 Task: Create report for admin to gain insights into student performance and attendance.
Action: Mouse moved to (414, 73)
Screenshot: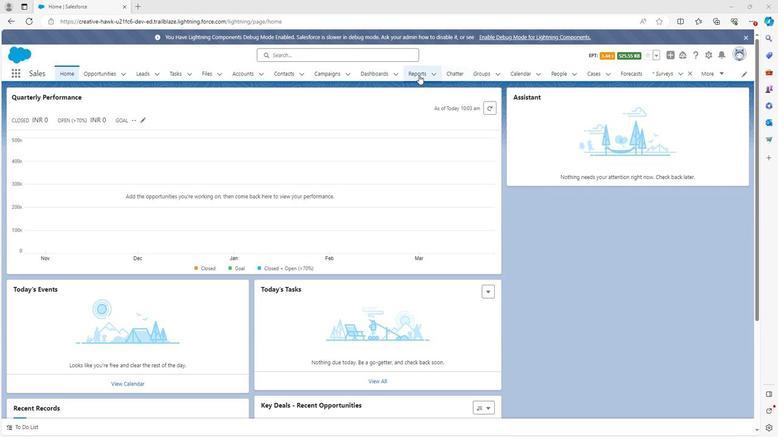 
Action: Mouse pressed left at (414, 73)
Screenshot: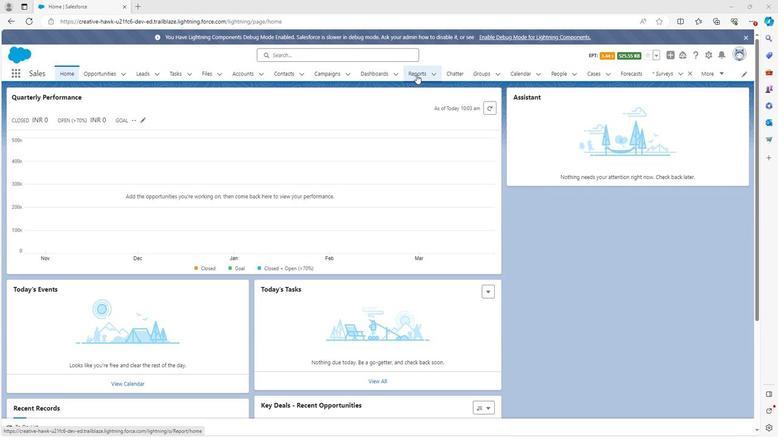 
Action: Mouse moved to (664, 100)
Screenshot: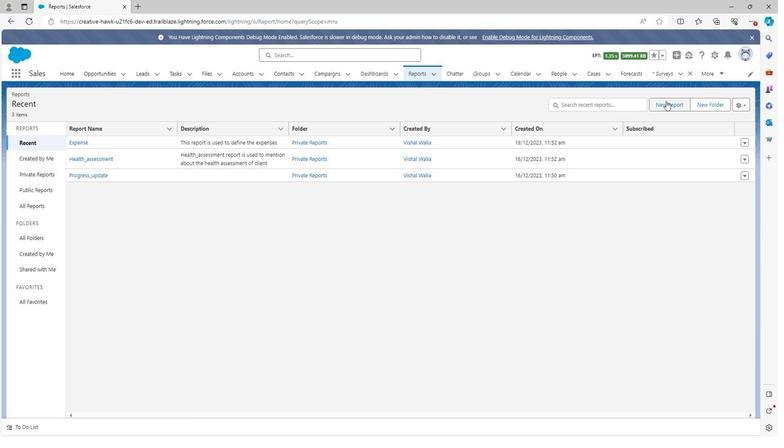 
Action: Mouse pressed left at (664, 100)
Screenshot: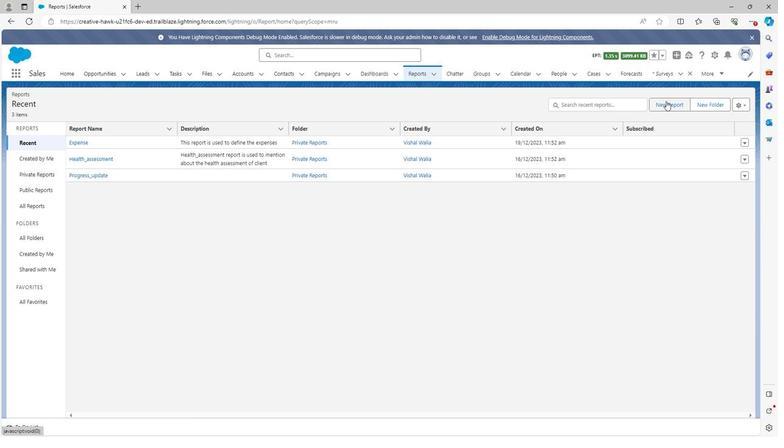 
Action: Mouse moved to (414, 73)
Screenshot: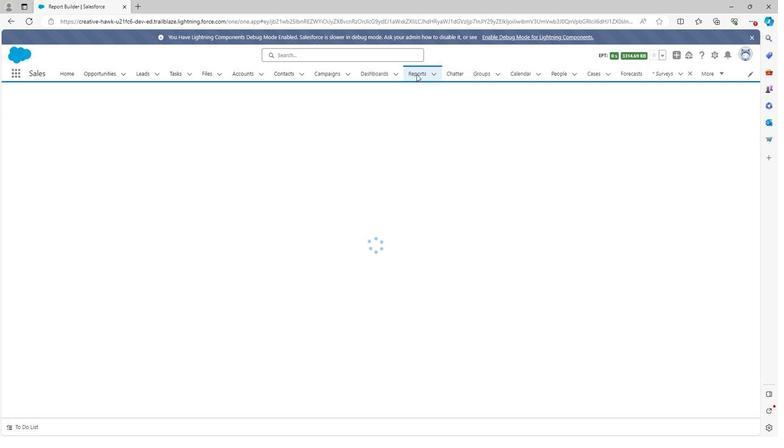 
Action: Mouse pressed left at (414, 73)
Screenshot: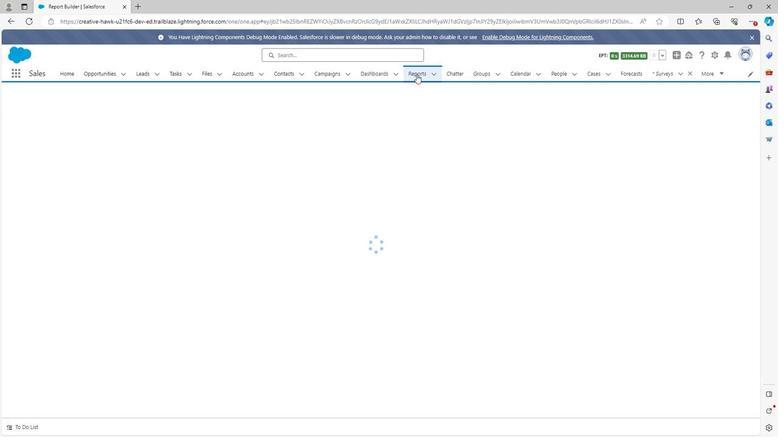 
Action: Mouse moved to (700, 102)
Screenshot: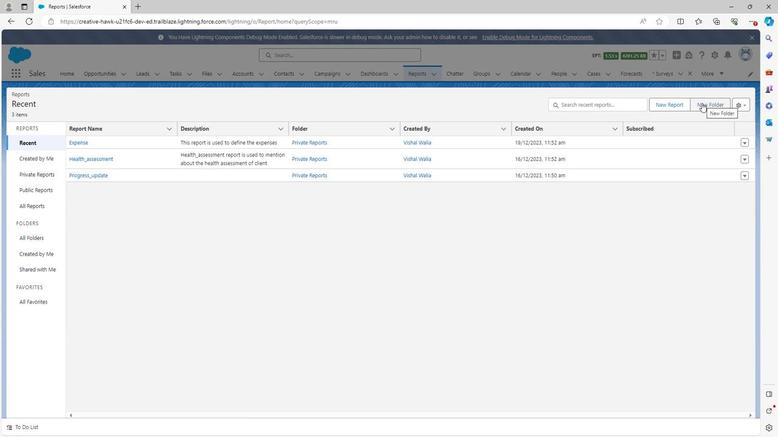 
Action: Mouse pressed left at (700, 102)
Screenshot: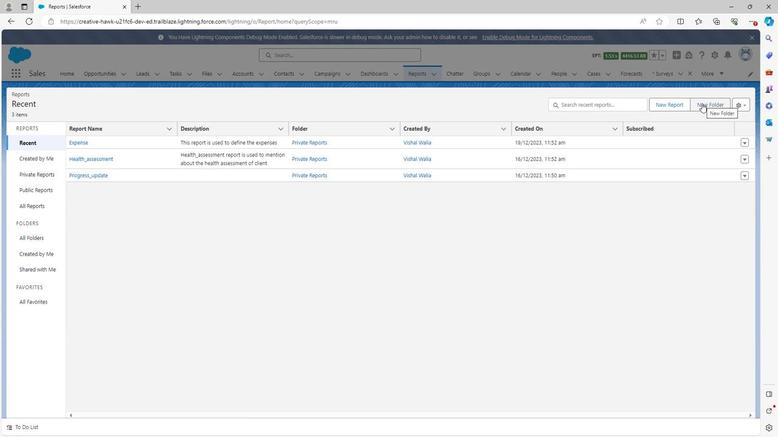 
Action: Mouse moved to (395, 211)
Screenshot: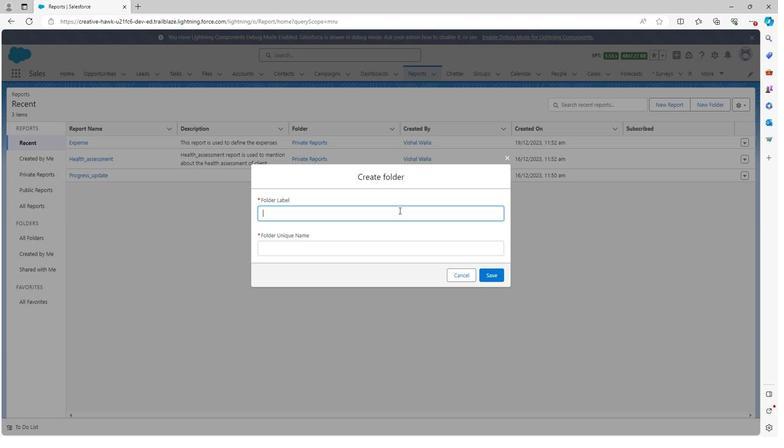 
Action: Key pressed <Key.shift>Student<Key.space>performance
Screenshot: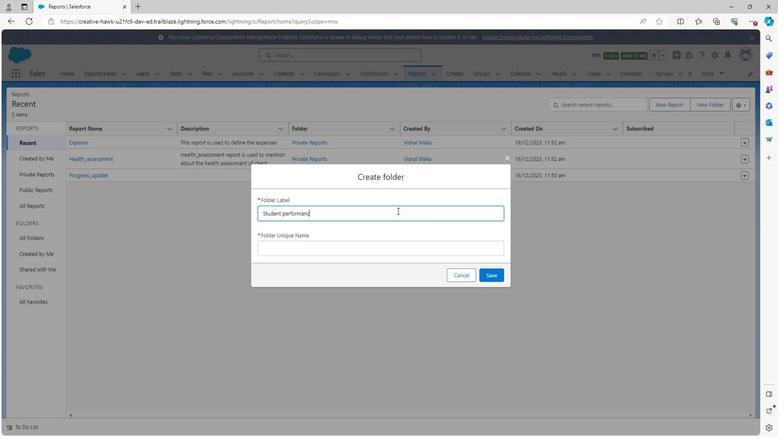 
Action: Mouse moved to (377, 229)
Screenshot: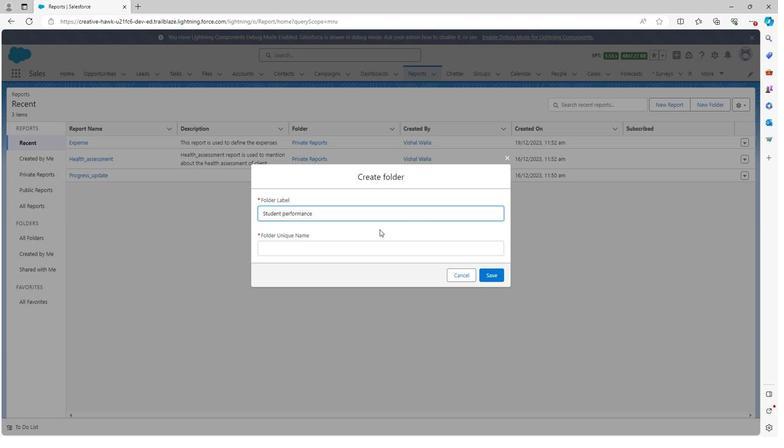 
Action: Mouse pressed left at (377, 229)
Screenshot: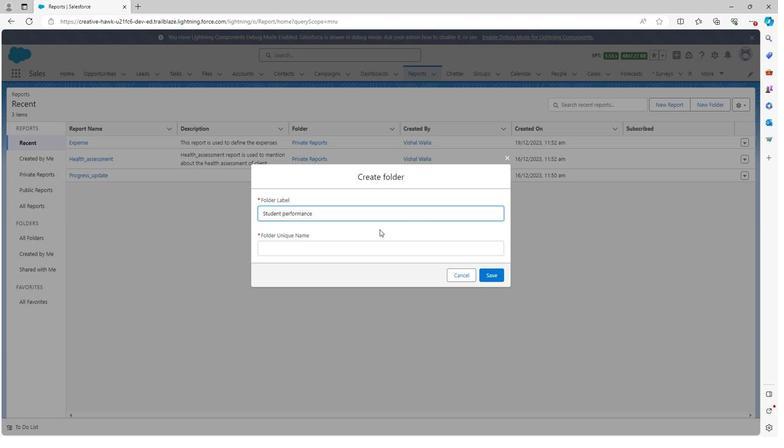 
Action: Mouse moved to (316, 243)
Screenshot: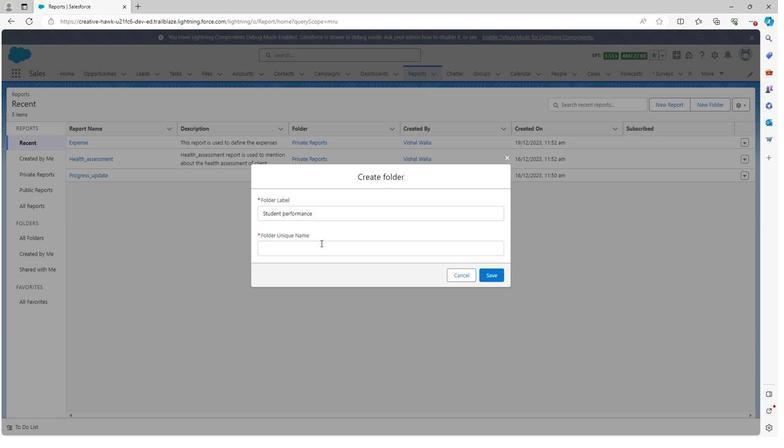
Action: Mouse pressed left at (316, 243)
Screenshot: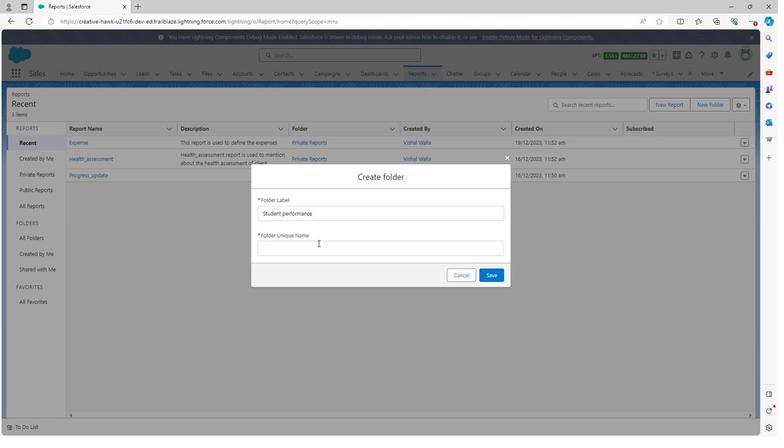 
Action: Mouse moved to (495, 274)
Screenshot: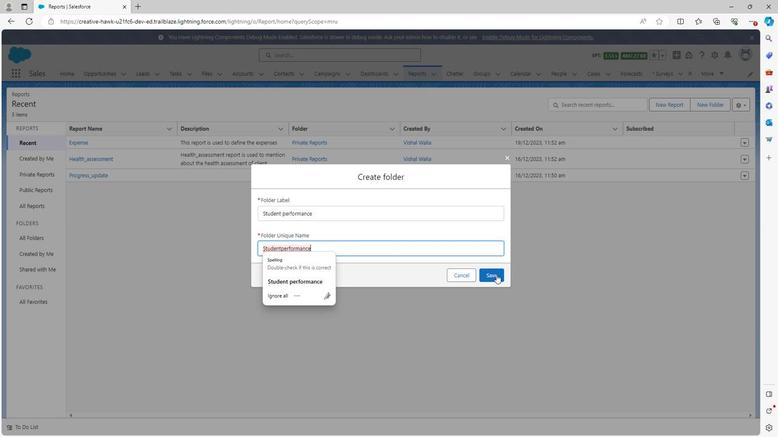 
Action: Mouse pressed left at (495, 274)
Screenshot: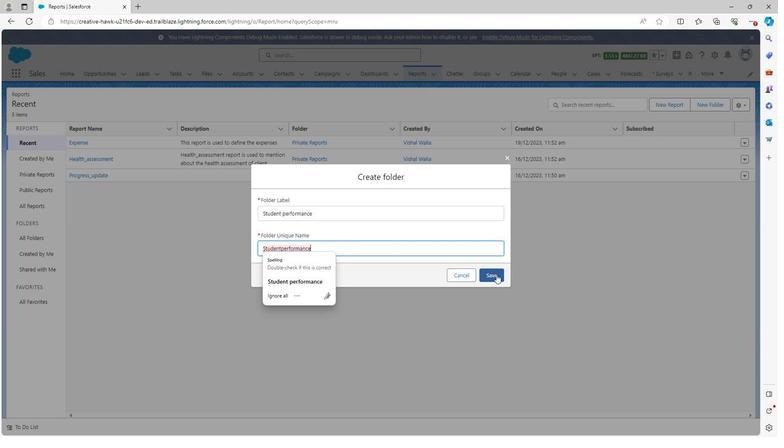 
Action: Mouse moved to (32, 173)
Screenshot: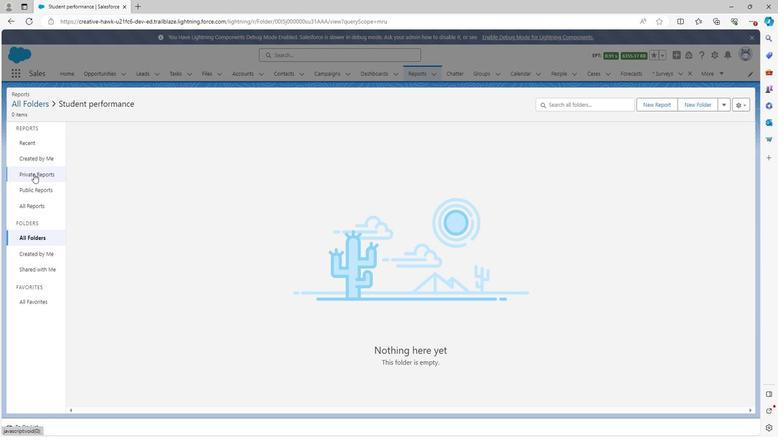 
Action: Mouse pressed left at (32, 173)
Screenshot: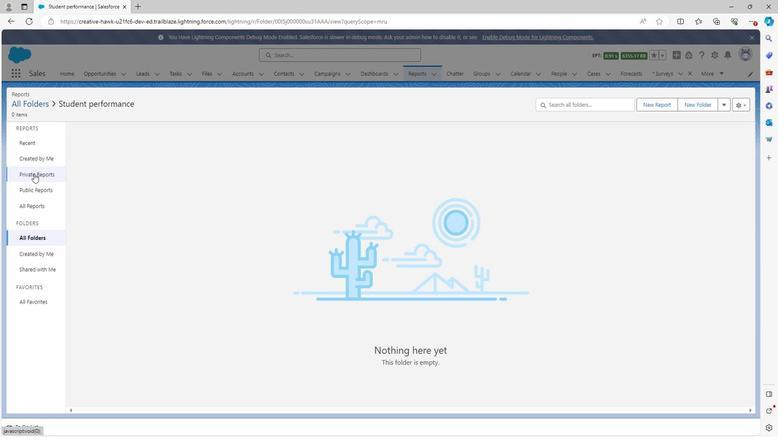 
Action: Mouse moved to (667, 103)
Screenshot: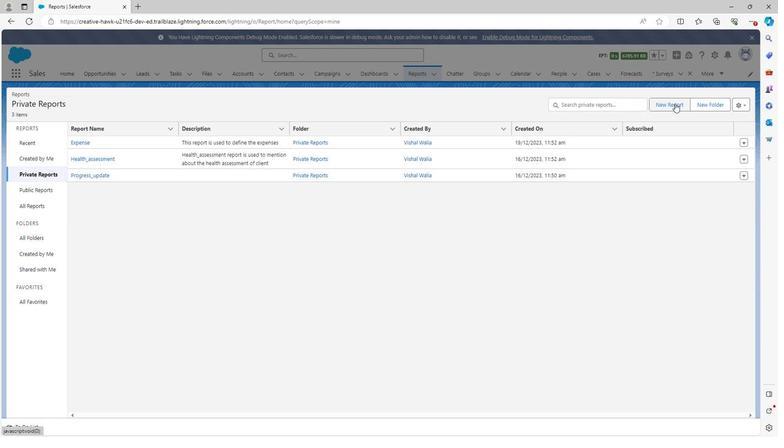 
Action: Mouse pressed left at (667, 103)
Screenshot: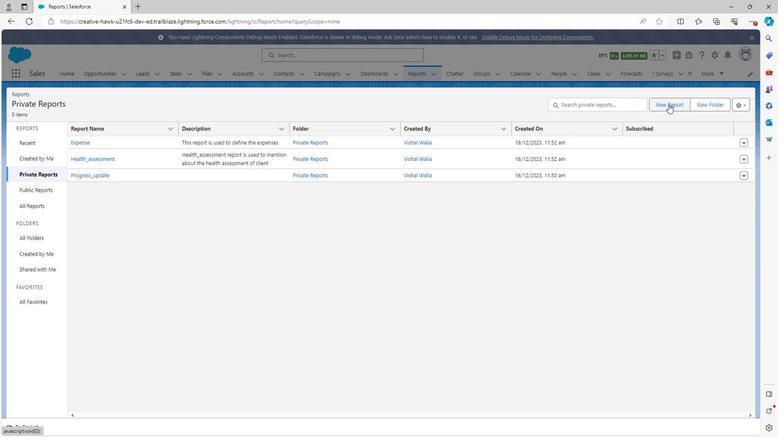 
Action: Mouse moved to (265, 155)
Screenshot: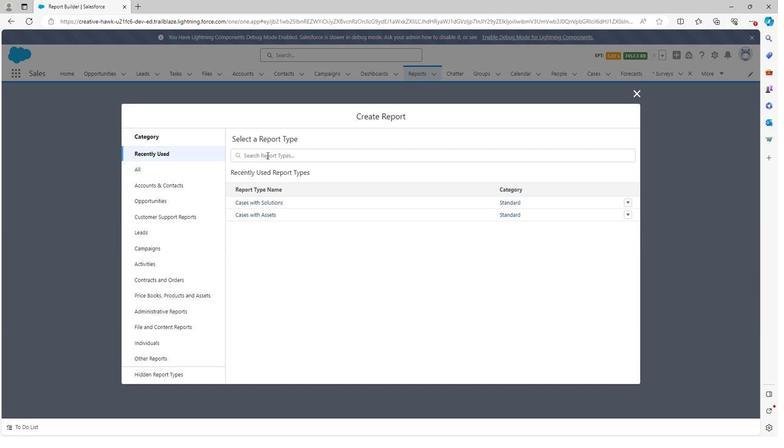 
Action: Mouse pressed left at (265, 155)
Screenshot: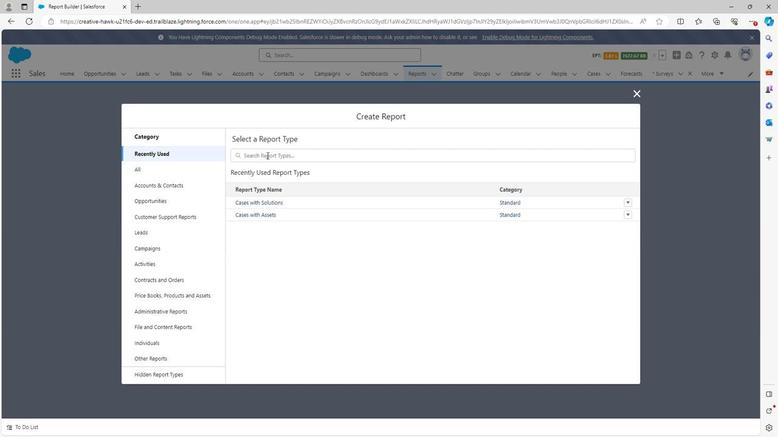 
Action: Mouse moved to (250, 153)
Screenshot: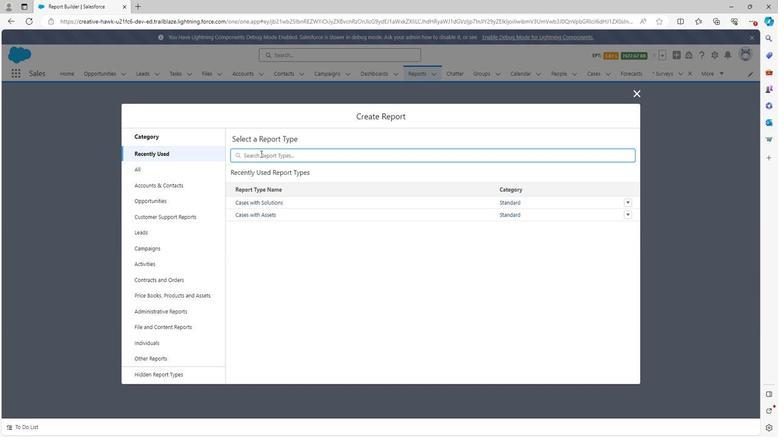 
Action: Mouse pressed left at (250, 153)
Screenshot: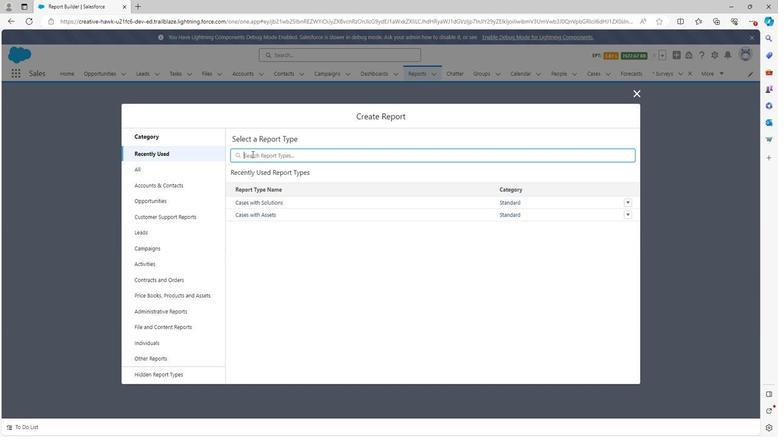 
Action: Mouse moved to (257, 203)
Screenshot: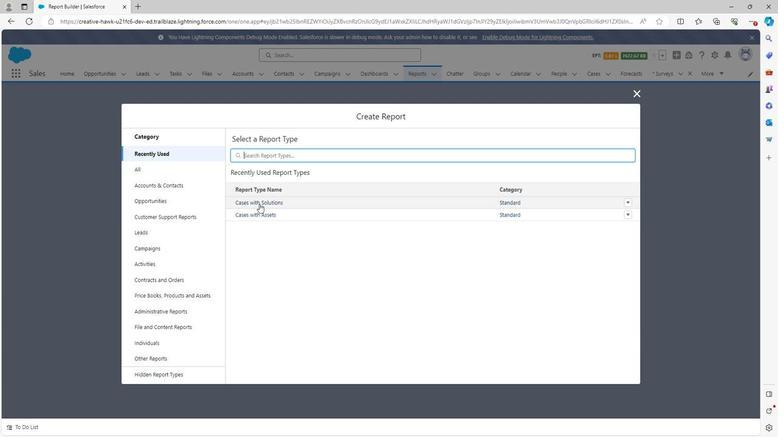 
Action: Mouse pressed left at (257, 203)
Screenshot: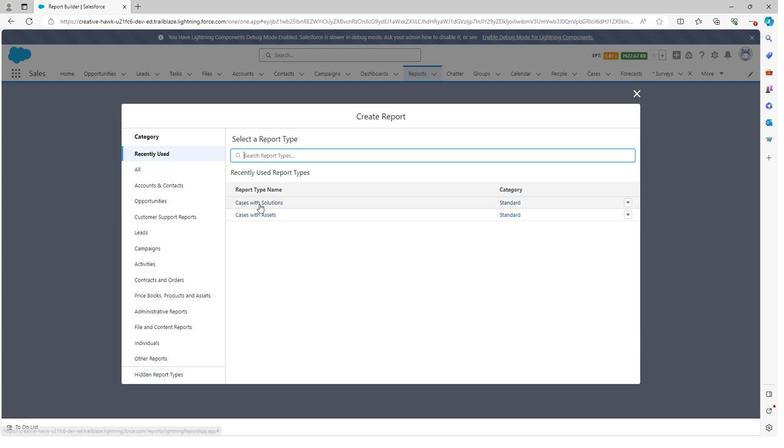 
Action: Mouse moved to (551, 343)
Screenshot: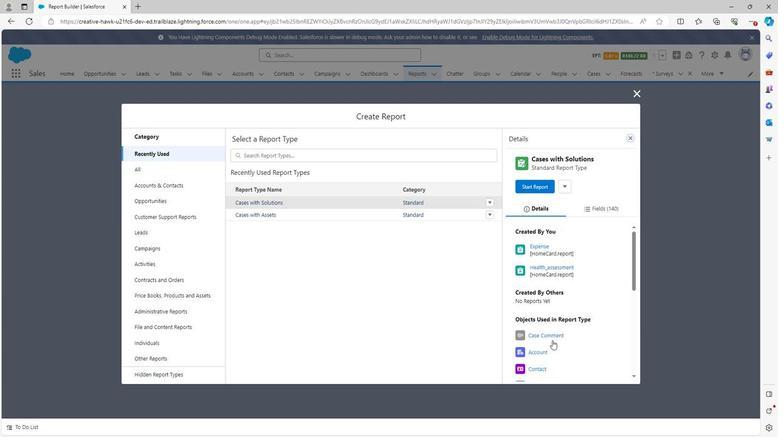 
Action: Mouse scrolled (551, 343) with delta (0, 0)
Screenshot: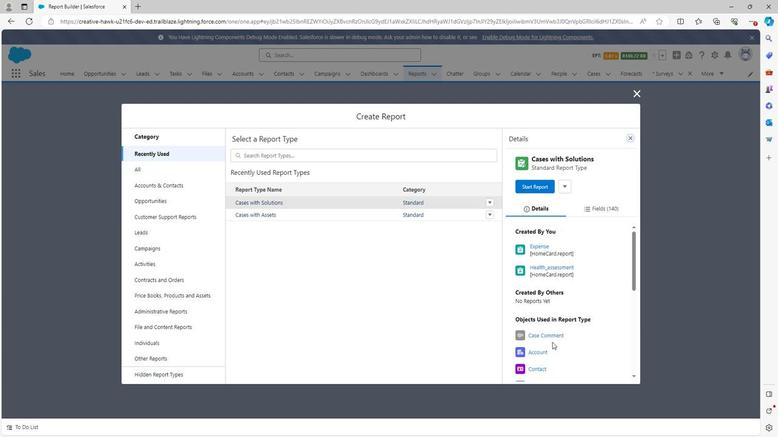 
Action: Mouse scrolled (551, 343) with delta (0, 0)
Screenshot: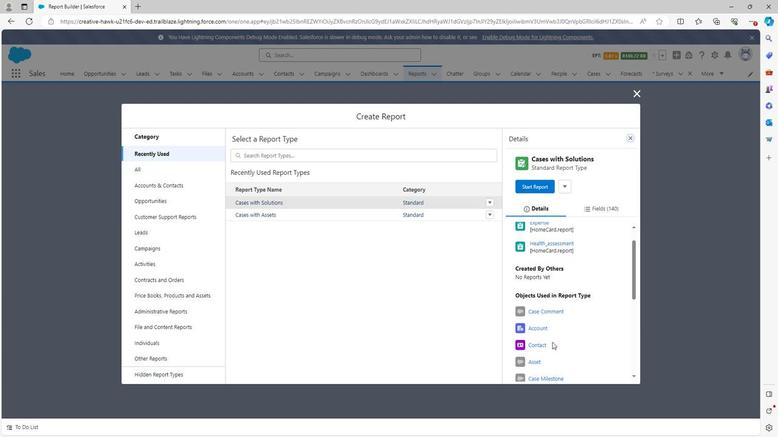 
Action: Mouse scrolled (551, 343) with delta (0, 0)
Screenshot: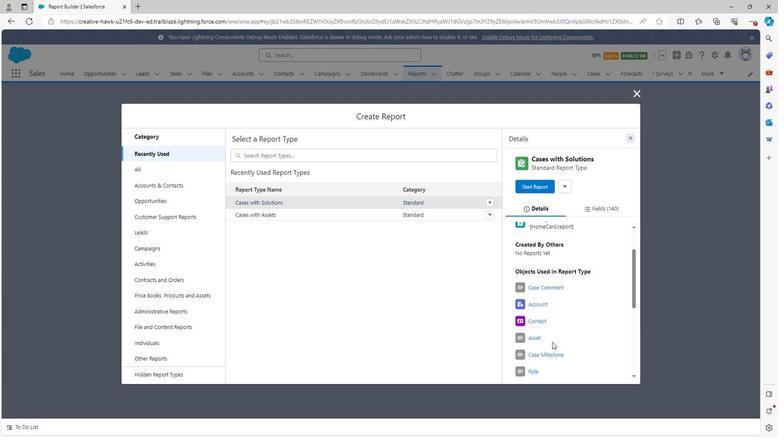 
Action: Mouse scrolled (551, 343) with delta (0, 0)
Screenshot: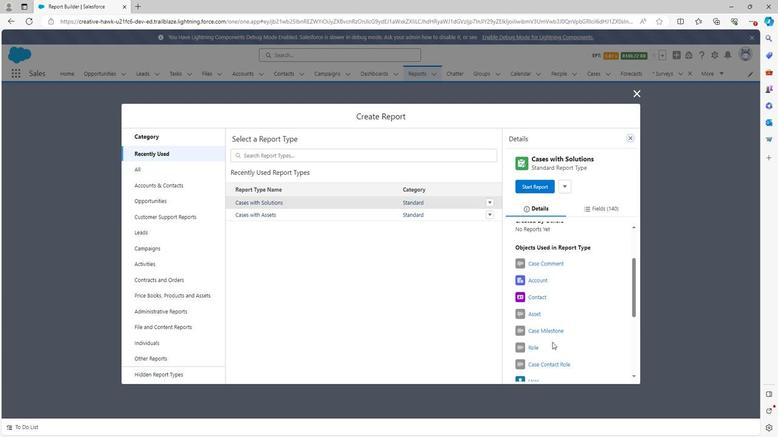 
Action: Mouse scrolled (551, 343) with delta (0, 0)
Screenshot: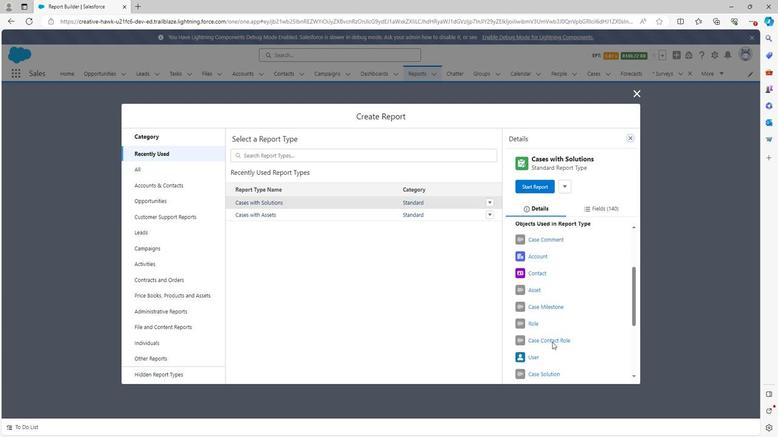 
Action: Mouse scrolled (551, 343) with delta (0, 0)
Screenshot: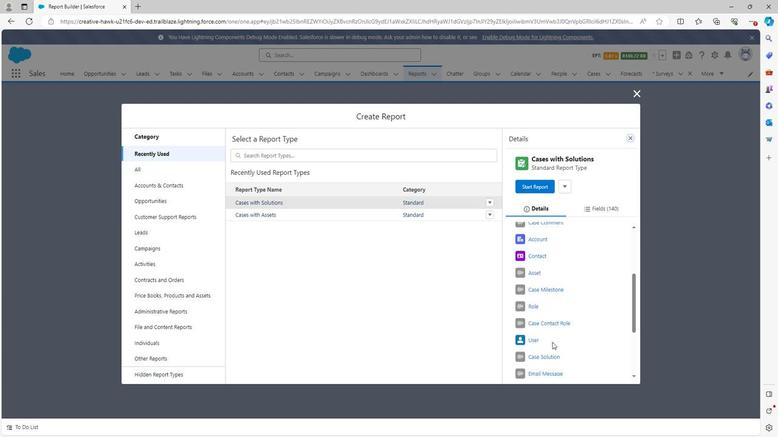 
Action: Mouse scrolled (551, 343) with delta (0, 0)
Screenshot: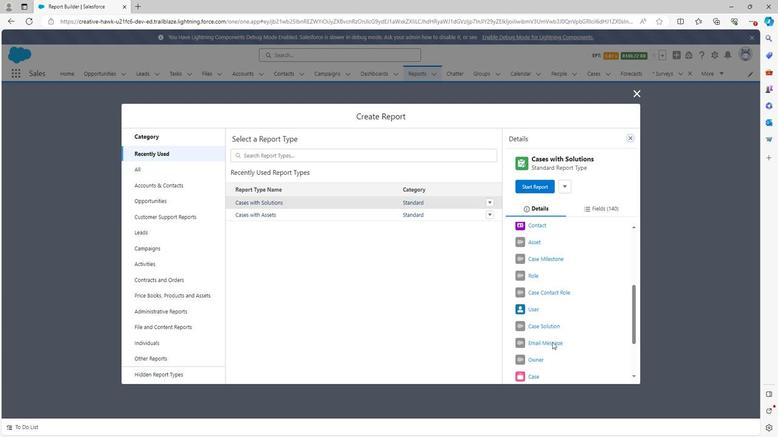 
Action: Mouse scrolled (551, 343) with delta (0, 0)
Screenshot: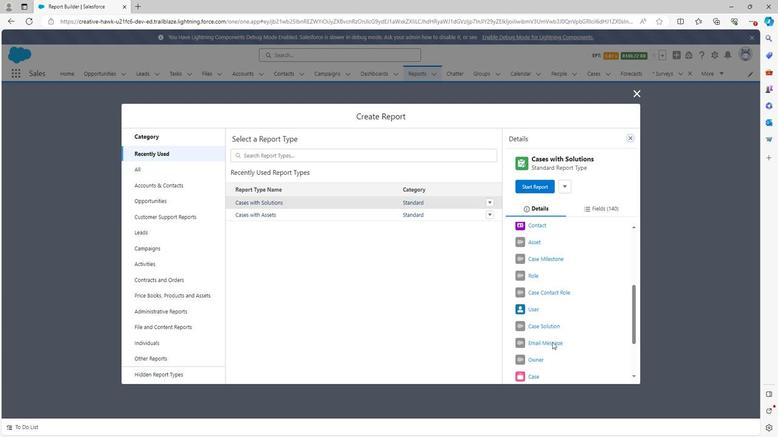 
Action: Mouse scrolled (551, 343) with delta (0, 0)
Screenshot: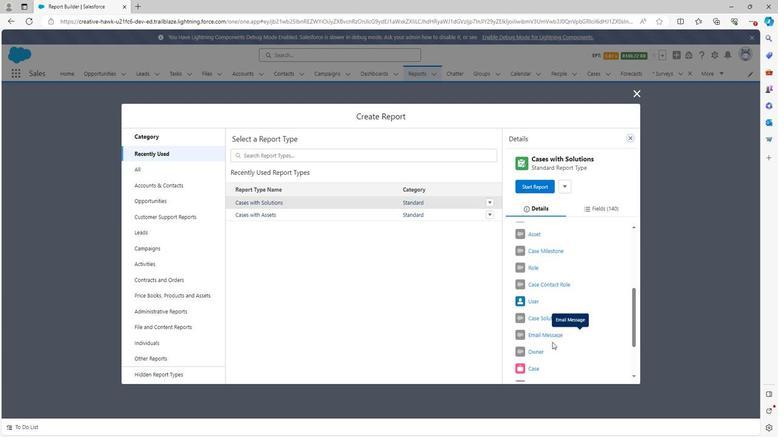 
Action: Mouse scrolled (551, 343) with delta (0, 0)
Screenshot: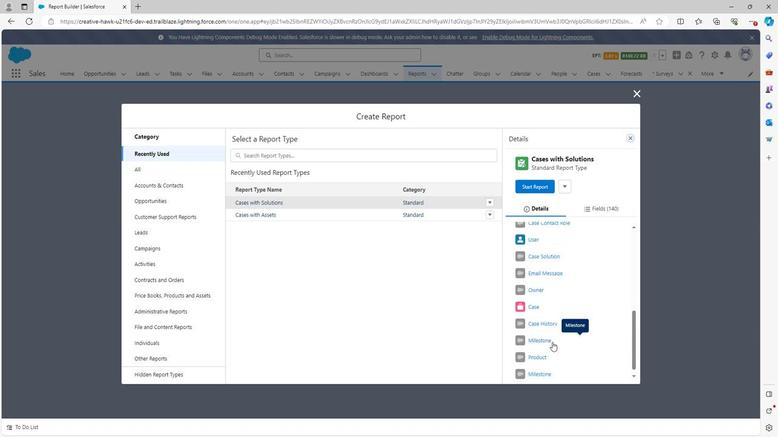 
Action: Mouse scrolled (551, 343) with delta (0, 0)
Screenshot: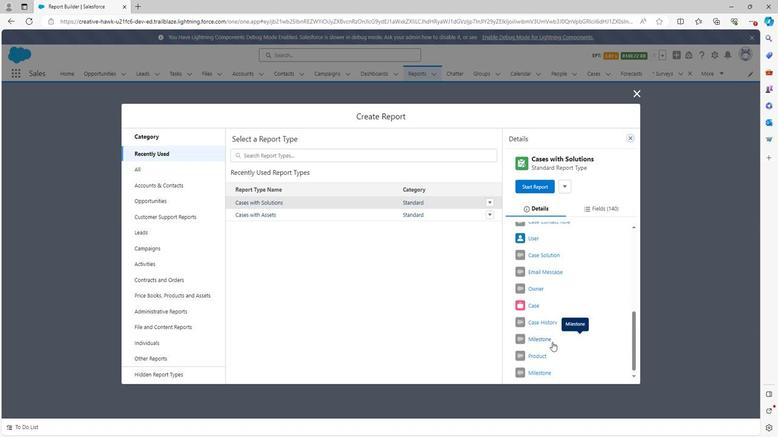 
Action: Mouse scrolled (551, 343) with delta (0, 0)
Screenshot: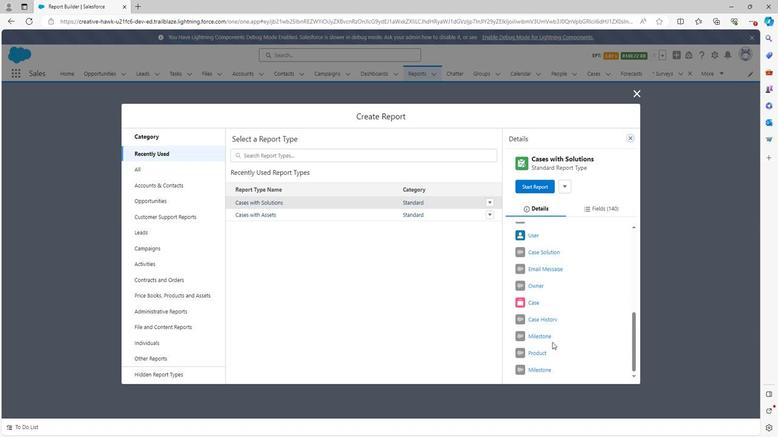 
Action: Mouse scrolled (551, 343) with delta (0, 0)
Screenshot: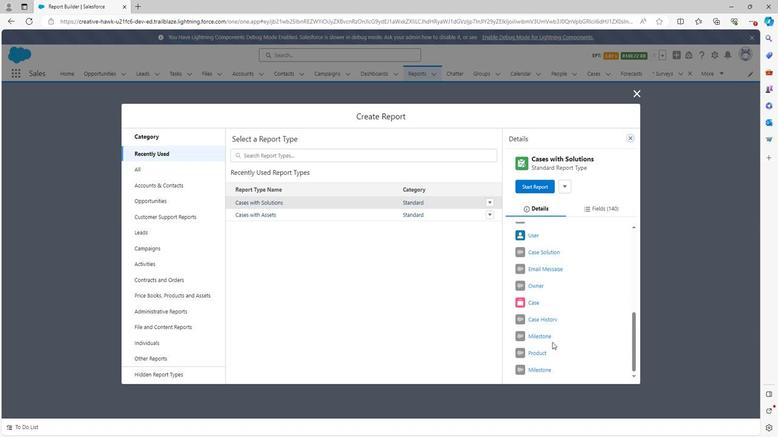 
Action: Mouse scrolled (551, 343) with delta (0, 0)
Screenshot: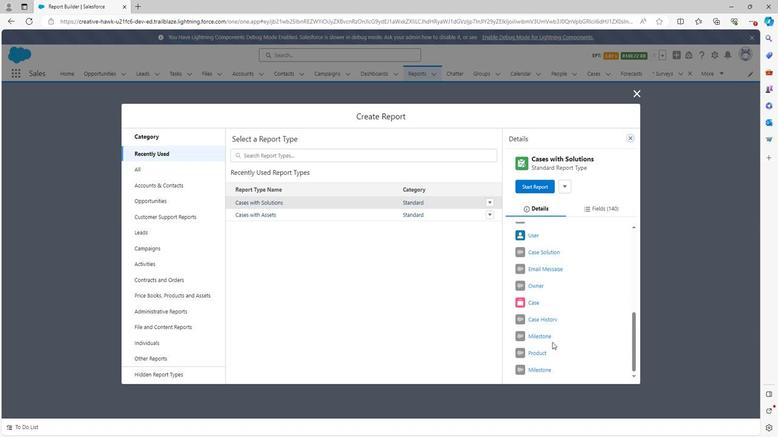 
Action: Mouse scrolled (551, 343) with delta (0, 0)
Screenshot: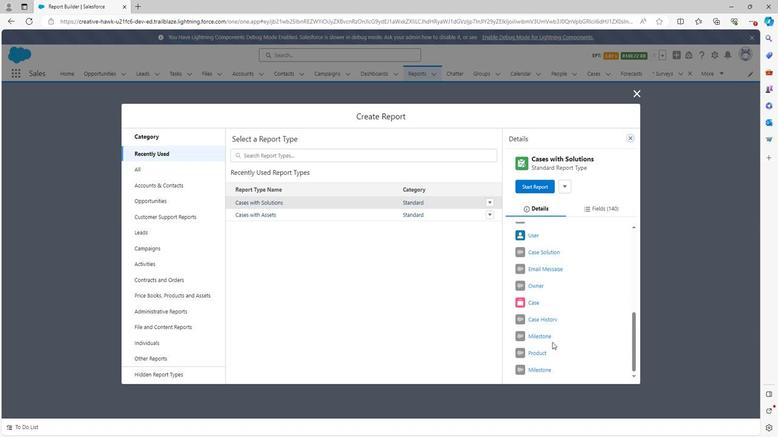 
Action: Mouse scrolled (551, 343) with delta (0, 0)
Screenshot: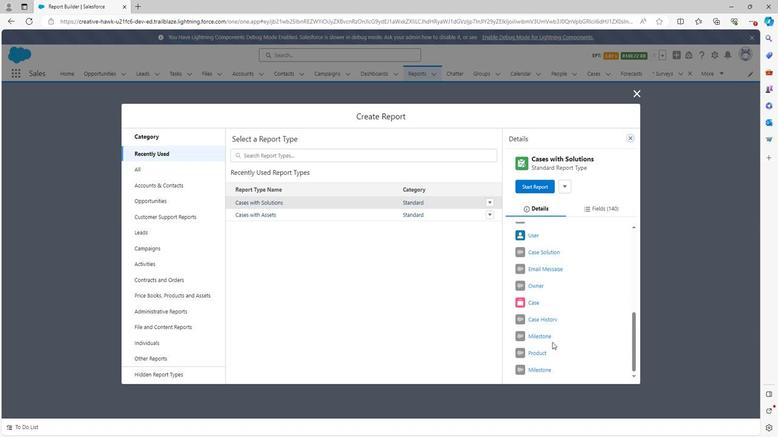 
Action: Mouse scrolled (551, 343) with delta (0, 0)
Screenshot: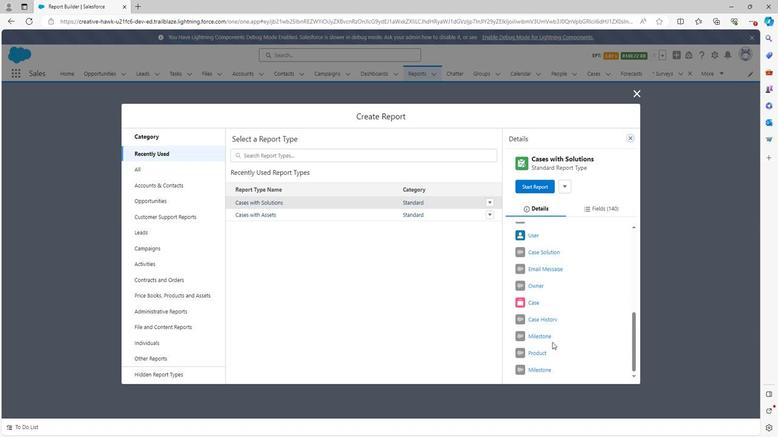 
Action: Mouse scrolled (551, 343) with delta (0, 0)
Screenshot: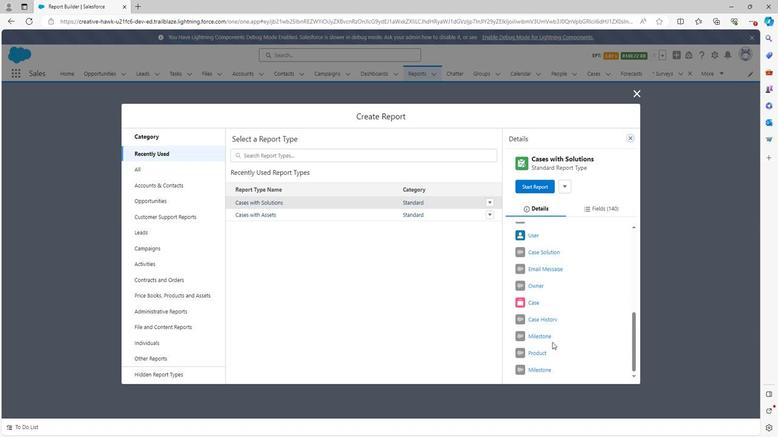 
Action: Mouse scrolled (551, 343) with delta (0, 0)
Screenshot: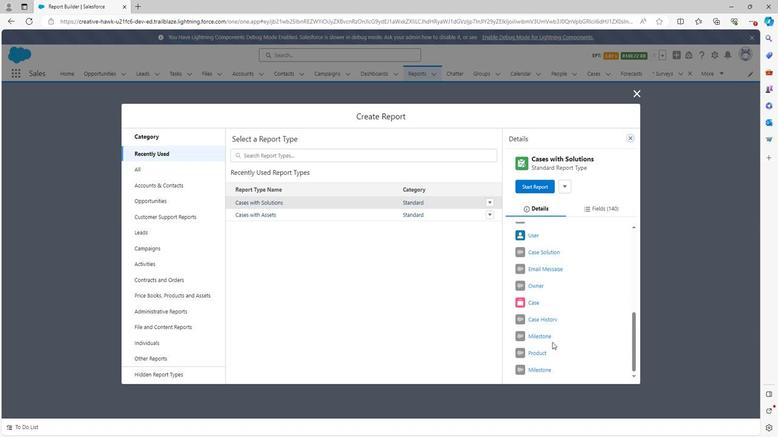 
Action: Mouse scrolled (551, 343) with delta (0, 0)
Screenshot: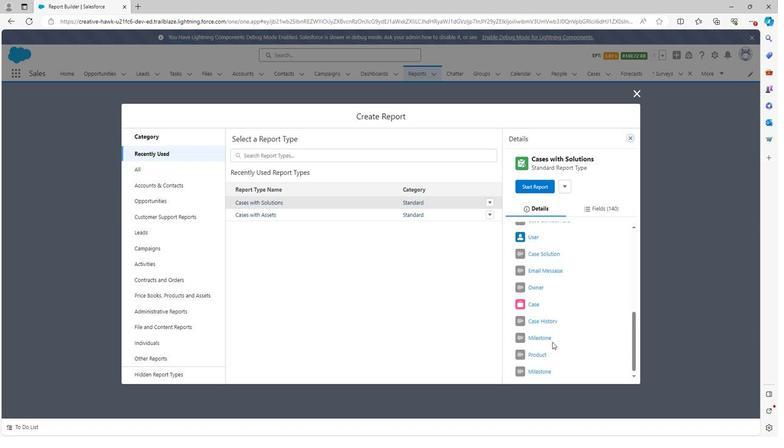 
Action: Mouse scrolled (551, 343) with delta (0, 0)
Screenshot: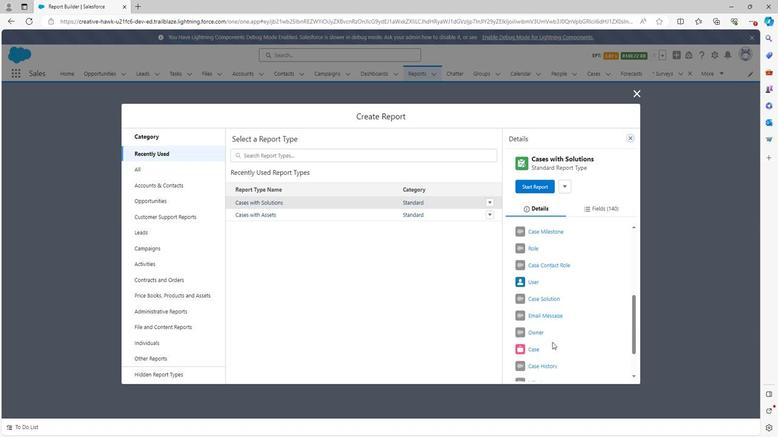 
Action: Mouse scrolled (551, 343) with delta (0, 0)
Screenshot: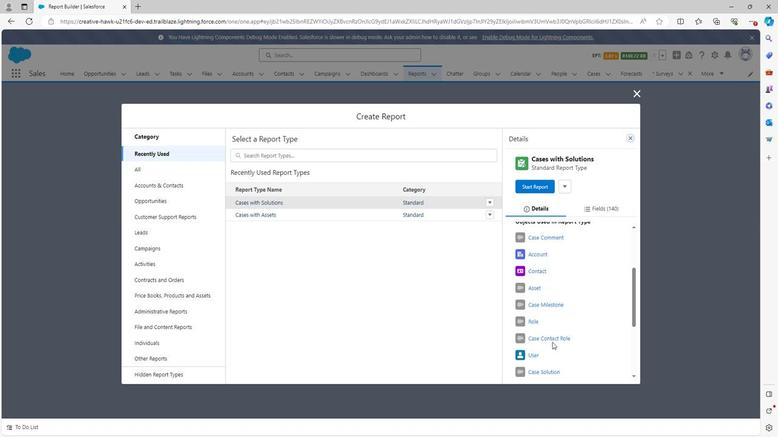 
Action: Mouse scrolled (551, 343) with delta (0, 0)
Screenshot: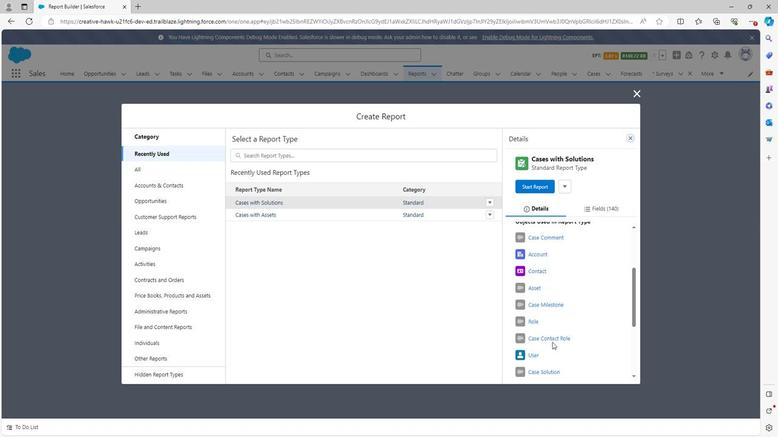 
Action: Mouse scrolled (551, 343) with delta (0, 0)
Screenshot: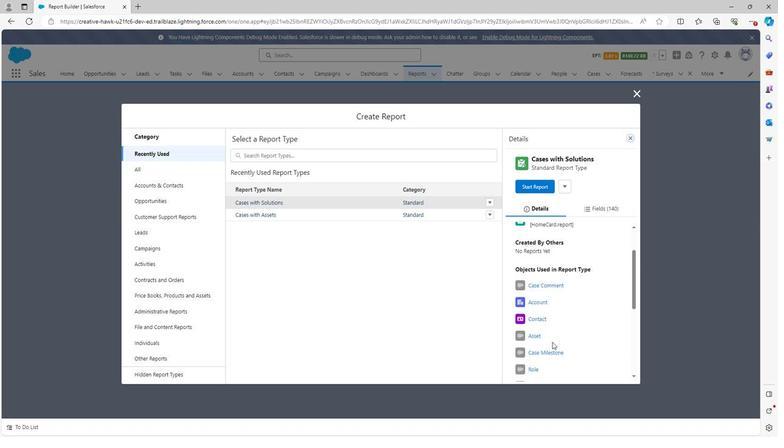 
Action: Mouse moved to (551, 343)
Screenshot: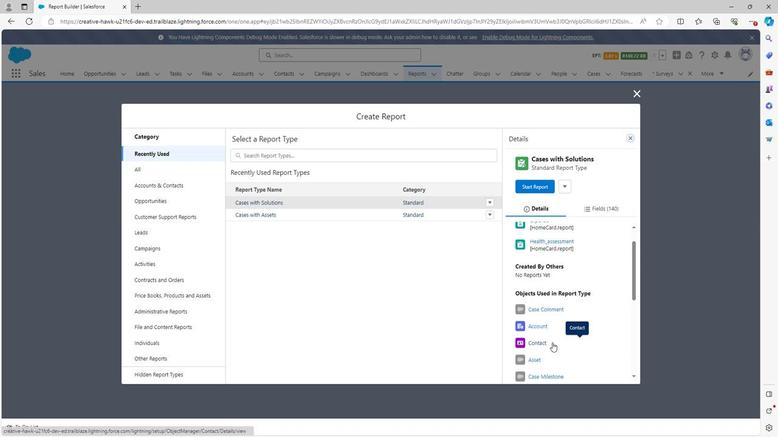 
Action: Mouse scrolled (551, 344) with delta (0, 0)
Screenshot: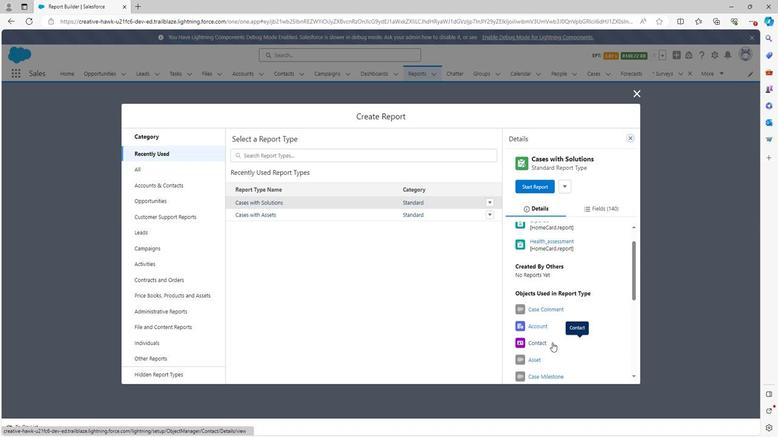 
Action: Mouse scrolled (551, 344) with delta (0, 0)
Screenshot: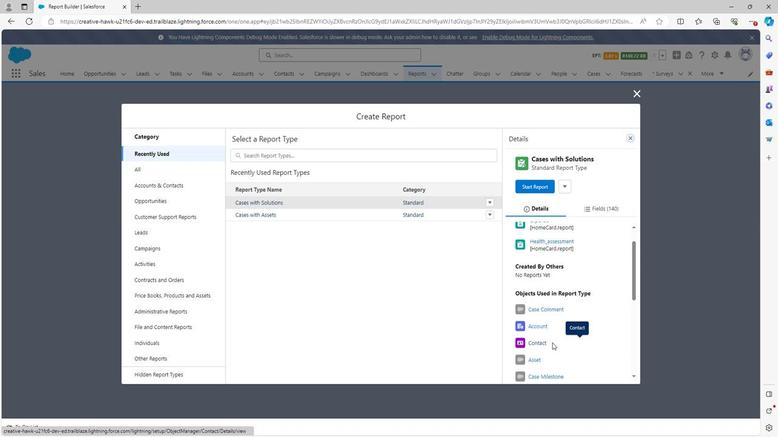 
Action: Mouse scrolled (551, 344) with delta (0, 0)
Screenshot: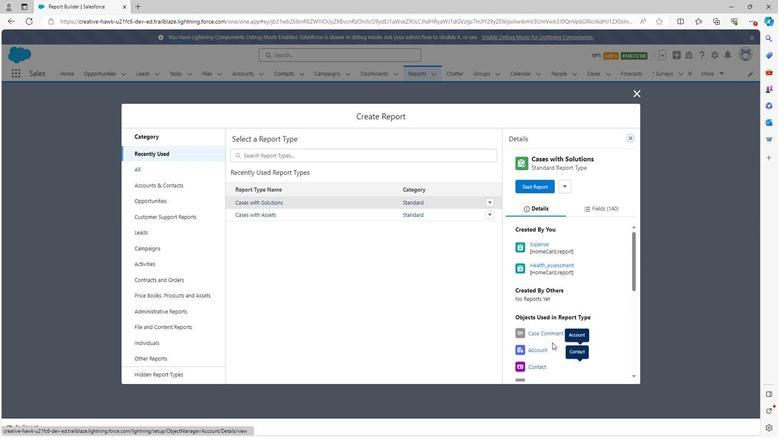 
Action: Mouse scrolled (551, 344) with delta (0, 0)
Screenshot: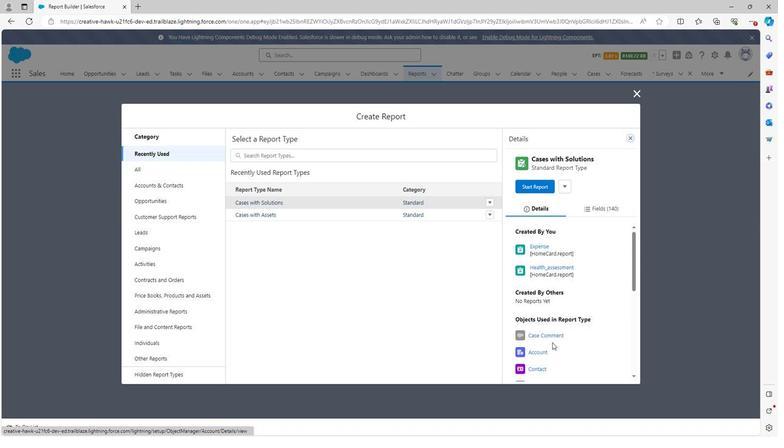 
Action: Mouse moved to (597, 208)
Screenshot: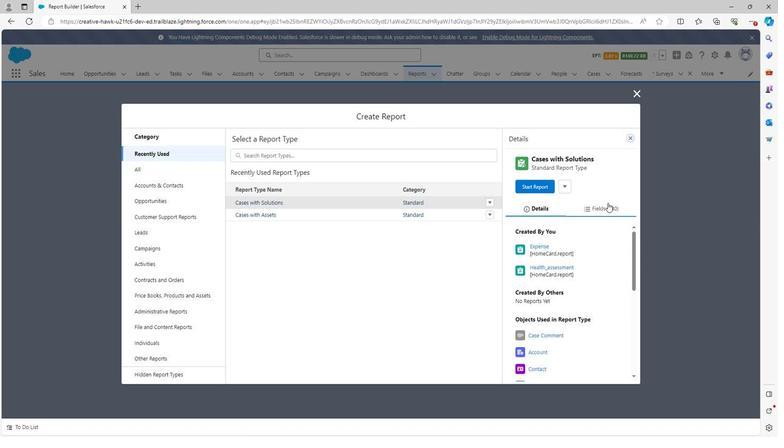 
Action: Mouse pressed left at (597, 208)
Screenshot: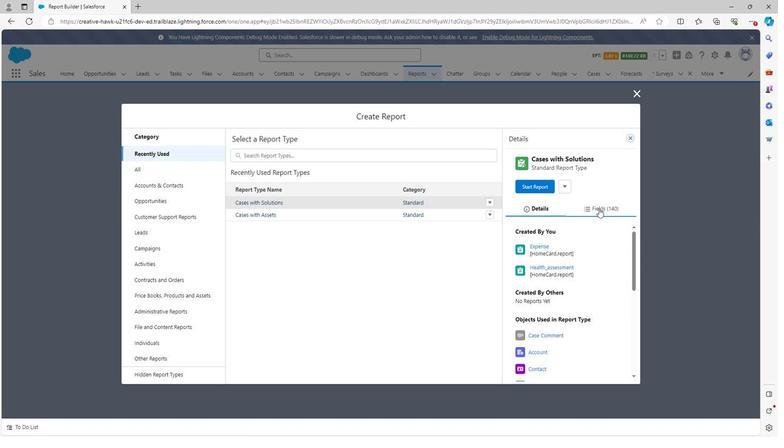 
Action: Mouse moved to (576, 277)
Screenshot: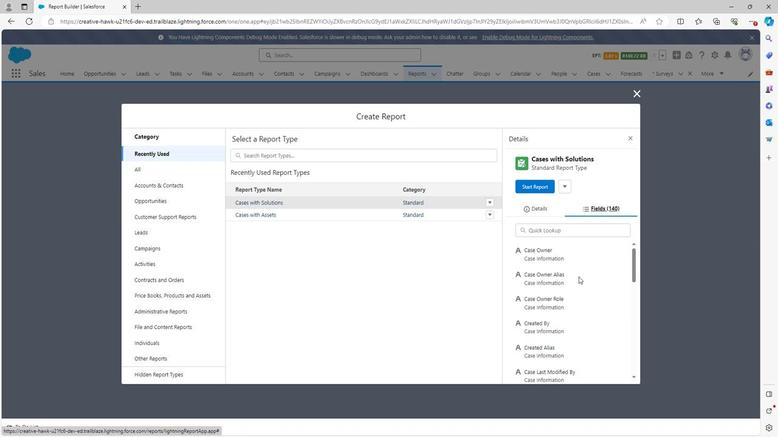 
Action: Mouse scrolled (576, 277) with delta (0, 0)
Screenshot: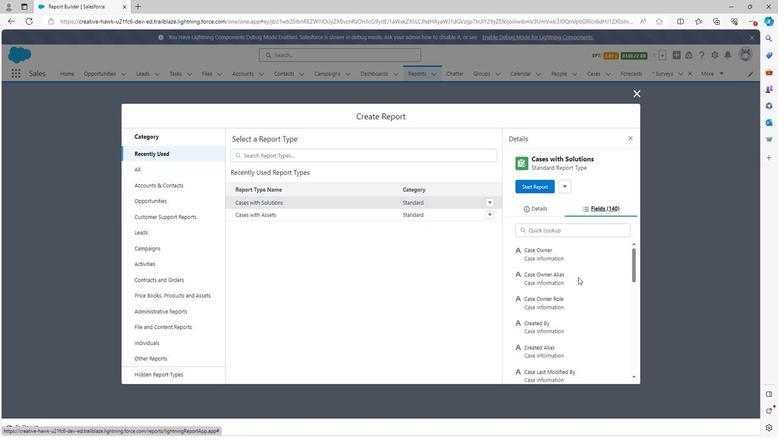 
Action: Mouse scrolled (576, 277) with delta (0, 0)
Screenshot: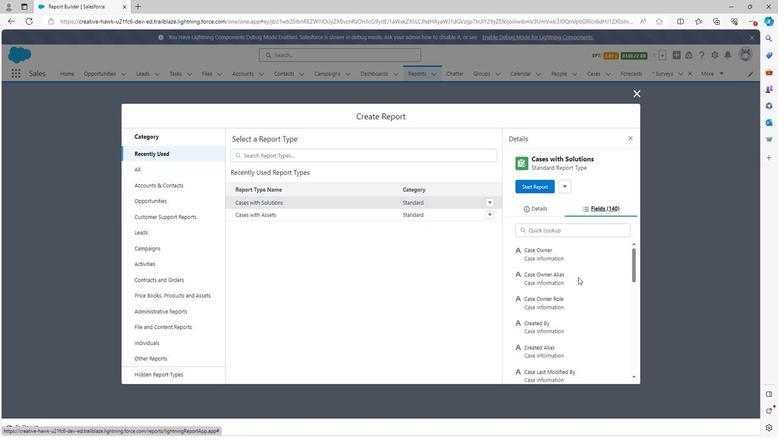 
Action: Mouse scrolled (576, 277) with delta (0, 0)
Screenshot: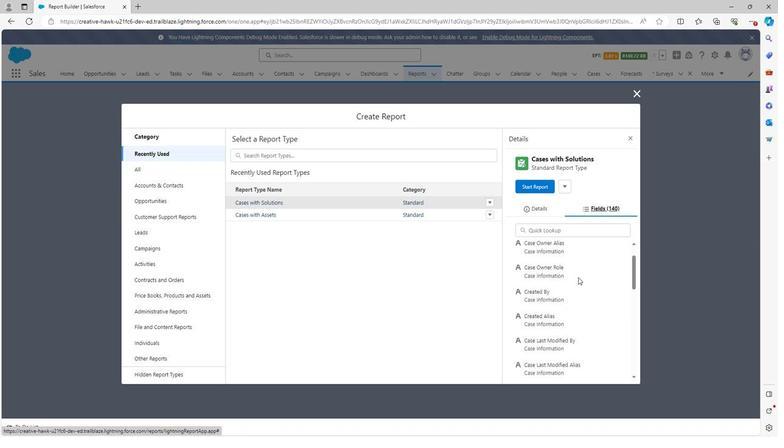 
Action: Mouse scrolled (576, 277) with delta (0, 0)
Screenshot: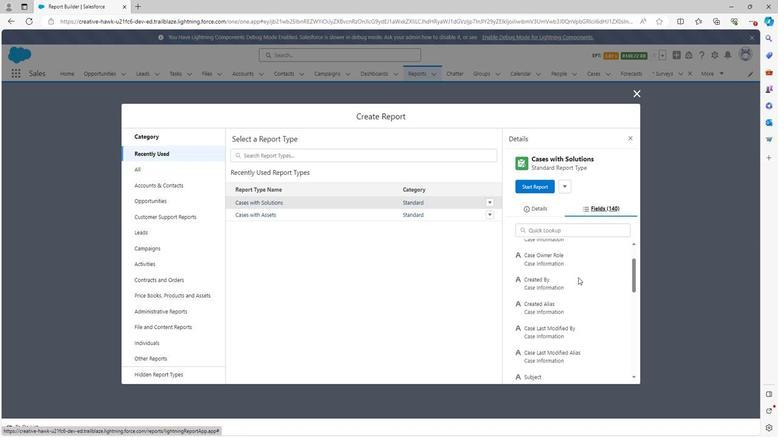 
Action: Mouse scrolled (576, 277) with delta (0, 0)
Screenshot: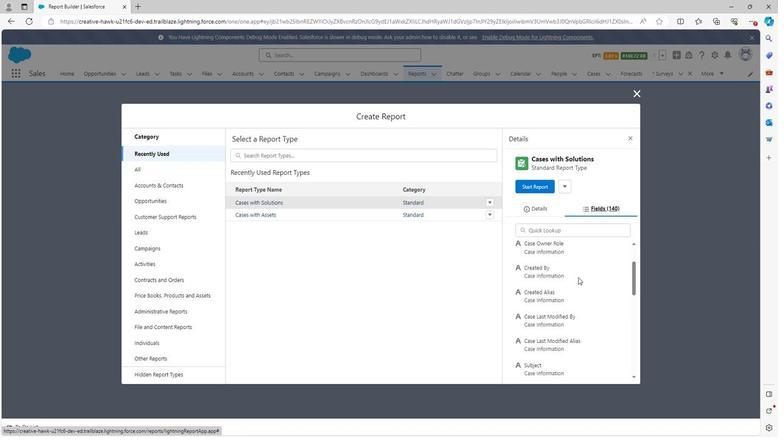 
Action: Mouse scrolled (576, 277) with delta (0, 0)
Screenshot: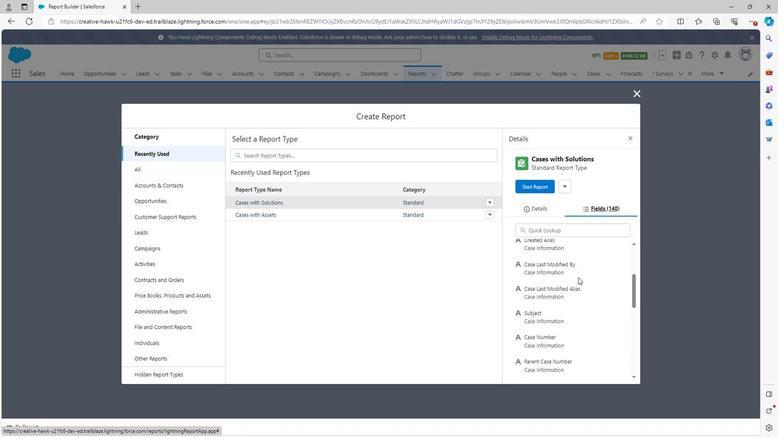 
Action: Mouse scrolled (576, 277) with delta (0, 0)
Screenshot: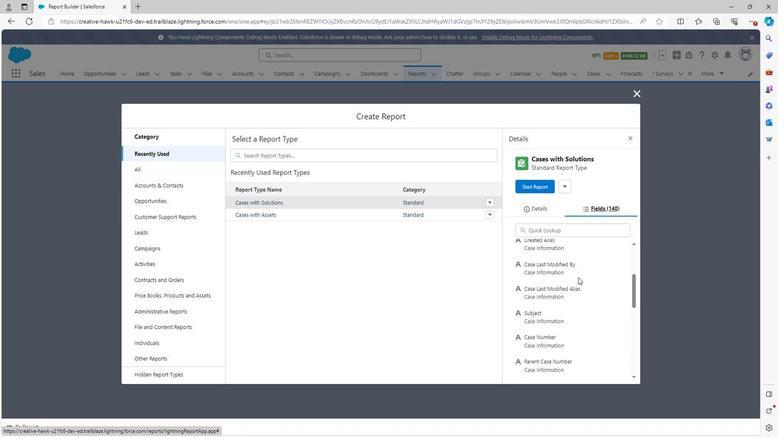 
Action: Mouse scrolled (576, 277) with delta (0, 0)
Screenshot: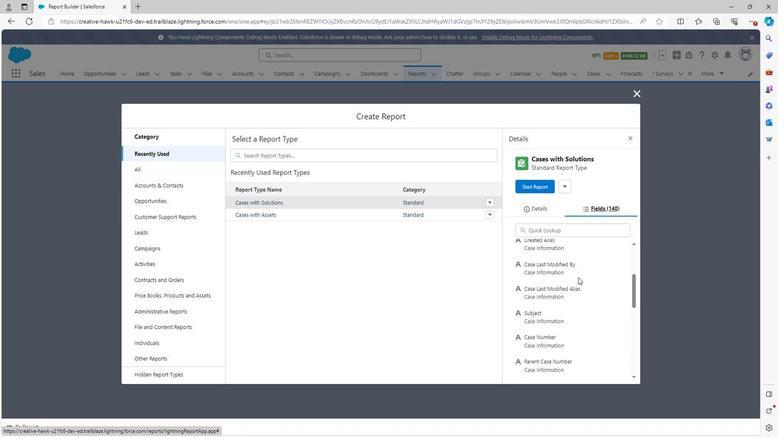 
Action: Mouse scrolled (576, 277) with delta (0, 0)
Screenshot: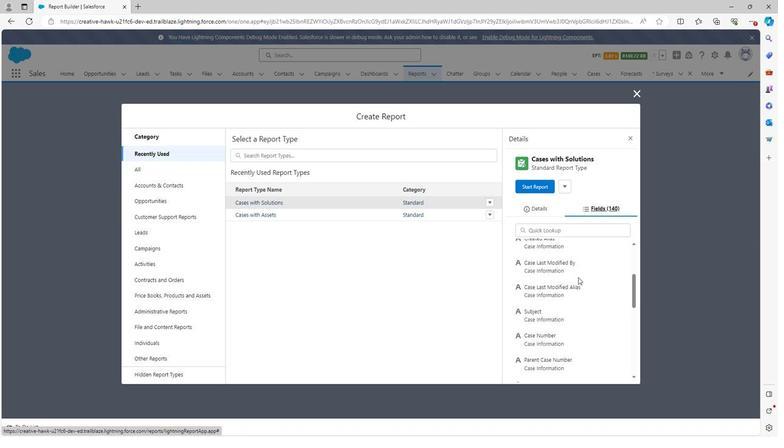 
Action: Mouse scrolled (576, 277) with delta (0, 0)
Screenshot: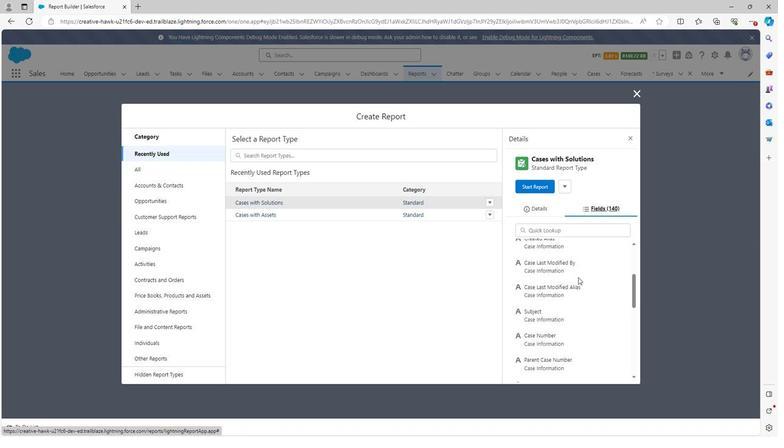 
Action: Mouse scrolled (576, 277) with delta (0, 0)
Screenshot: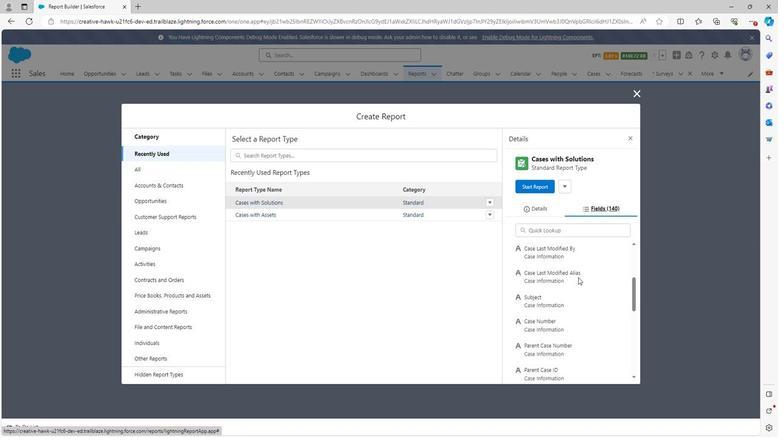 
Action: Mouse scrolled (576, 277) with delta (0, 0)
Screenshot: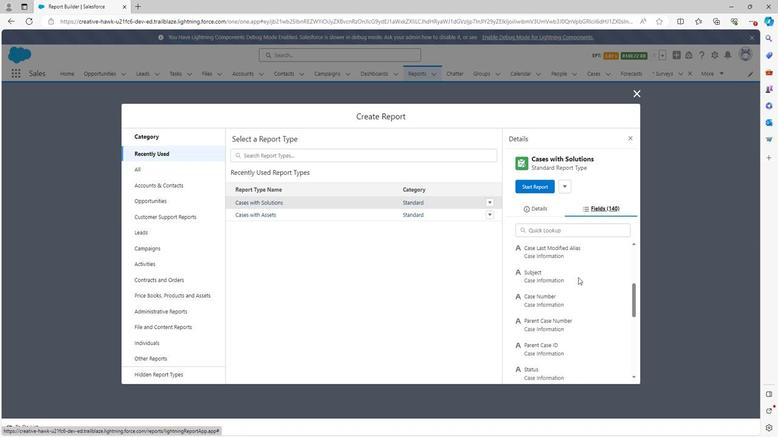 
Action: Mouse scrolled (576, 277) with delta (0, 0)
Screenshot: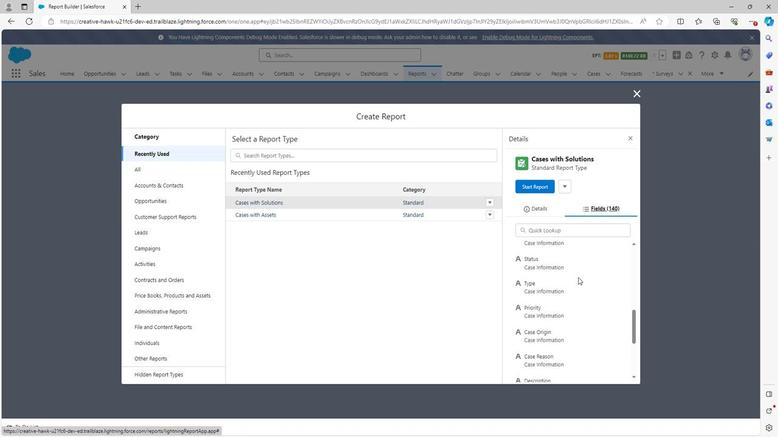 
Action: Mouse scrolled (576, 277) with delta (0, 0)
Screenshot: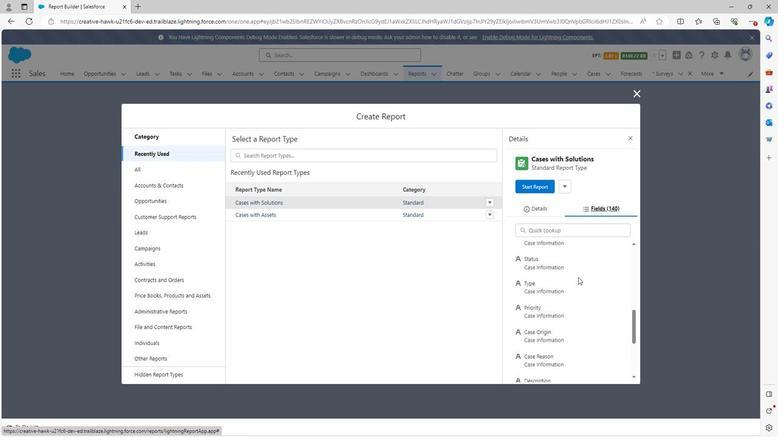 
Action: Mouse scrolled (576, 277) with delta (0, 0)
Screenshot: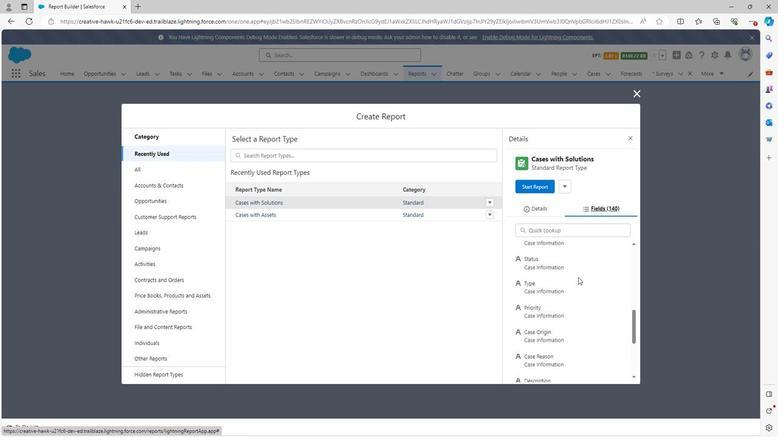 
Action: Mouse moved to (576, 279)
Screenshot: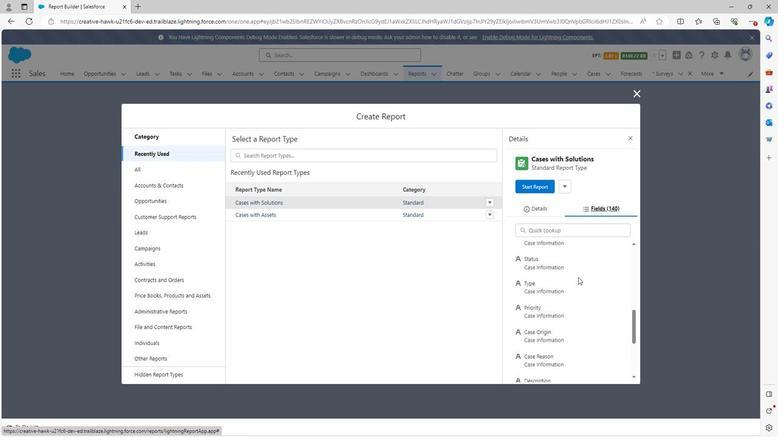 
Action: Mouse scrolled (576, 278) with delta (0, 0)
Screenshot: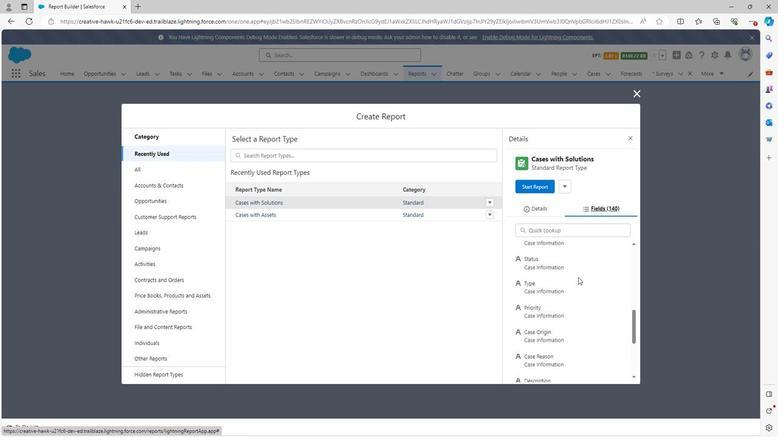 
Action: Mouse scrolled (576, 278) with delta (0, 0)
Screenshot: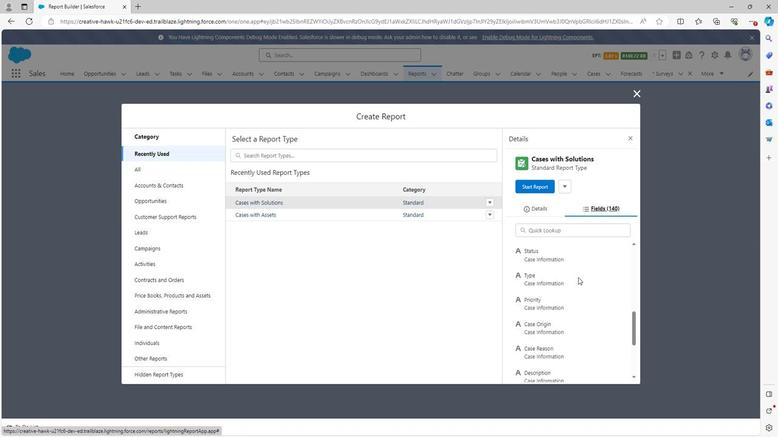 
Action: Mouse scrolled (576, 278) with delta (0, 0)
Screenshot: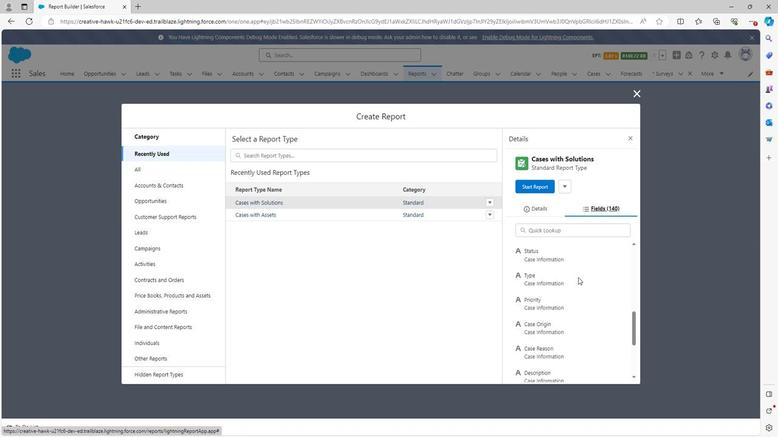 
Action: Mouse scrolled (576, 278) with delta (0, 0)
Screenshot: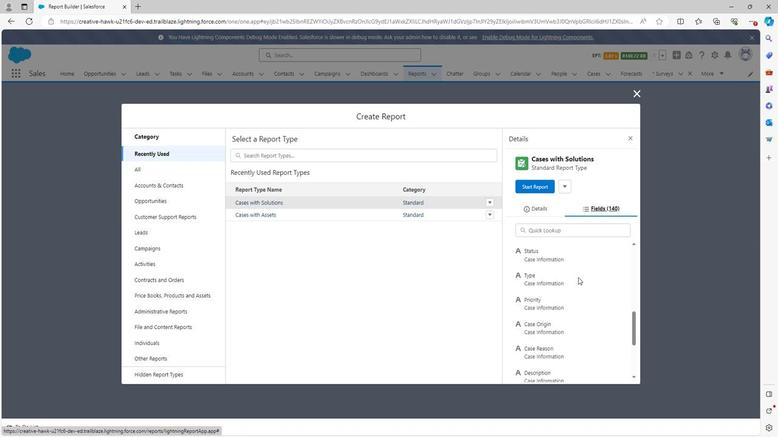 
Action: Mouse scrolled (576, 278) with delta (0, 0)
Screenshot: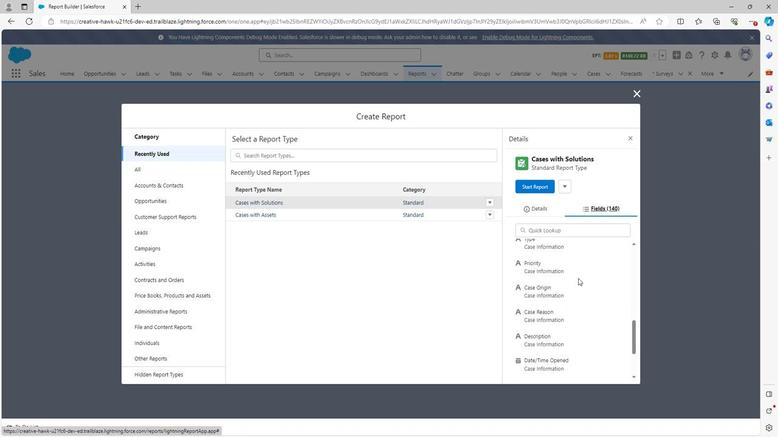 
Action: Mouse scrolled (576, 278) with delta (0, 0)
Screenshot: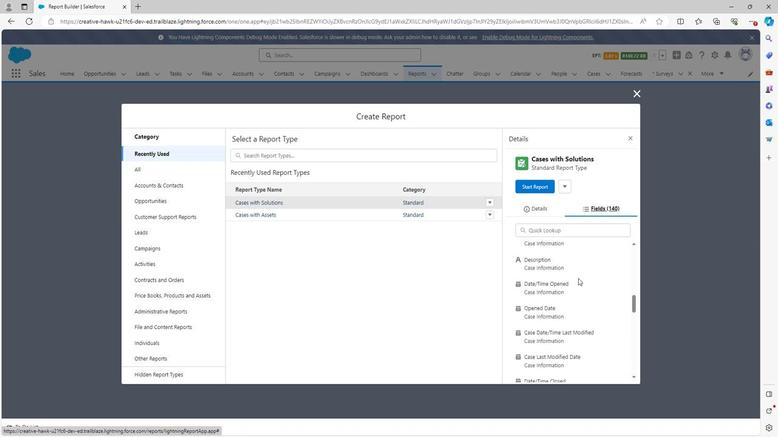 
Action: Mouse scrolled (576, 278) with delta (0, 0)
Screenshot: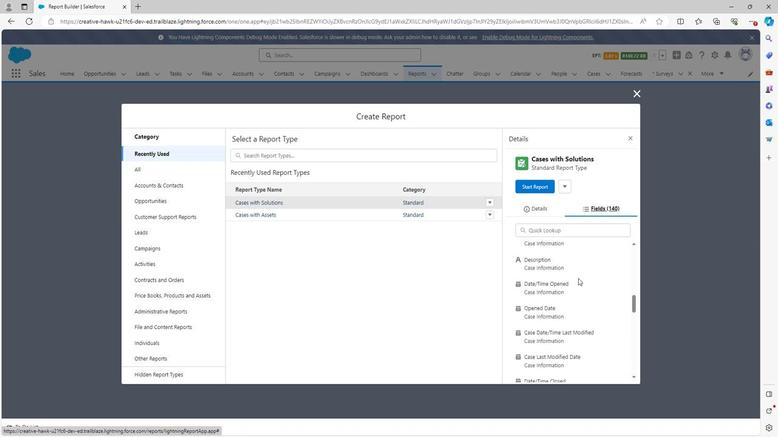 
Action: Mouse scrolled (576, 278) with delta (0, 0)
Screenshot: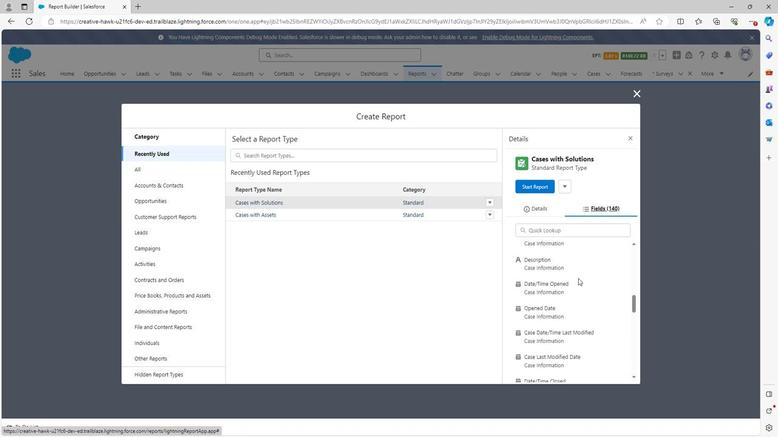 
Action: Mouse scrolled (576, 278) with delta (0, 0)
Screenshot: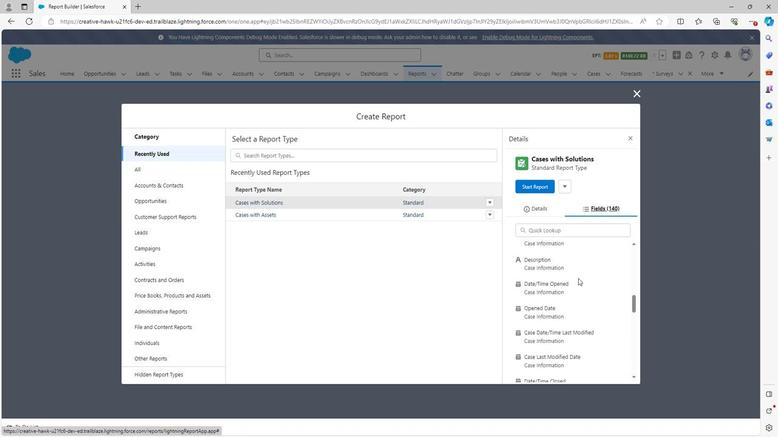 
Action: Mouse scrolled (576, 278) with delta (0, 0)
Screenshot: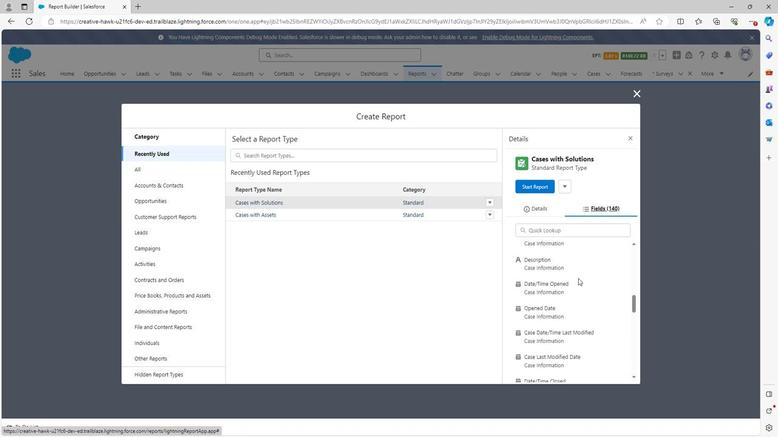 
Action: Mouse scrolled (576, 278) with delta (0, 0)
Screenshot: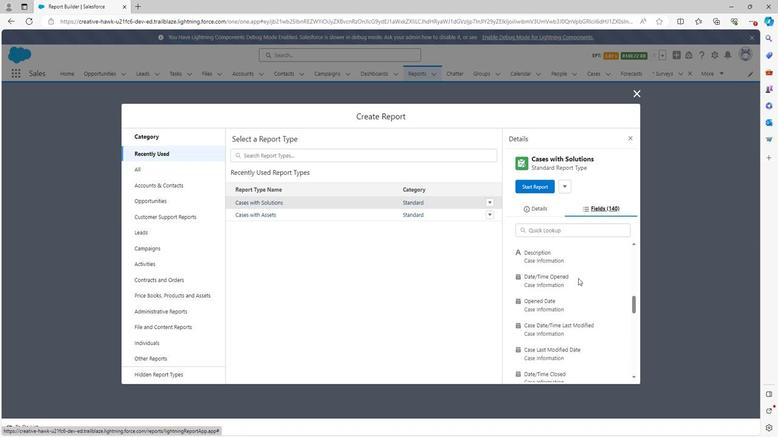 
Action: Mouse scrolled (576, 278) with delta (0, 0)
Screenshot: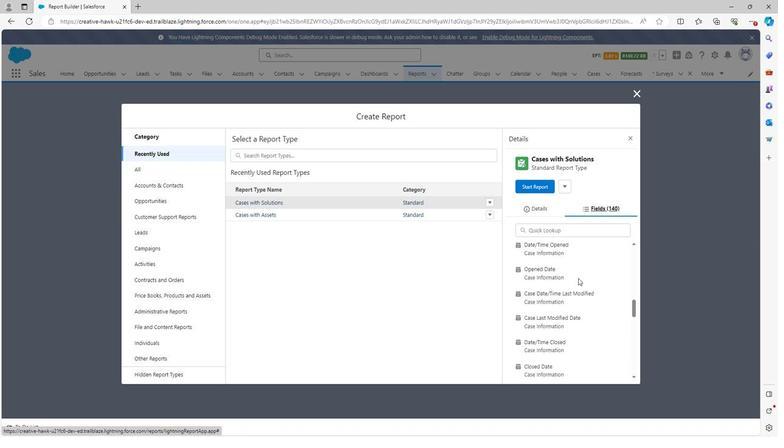 
Action: Mouse scrolled (576, 278) with delta (0, 0)
Screenshot: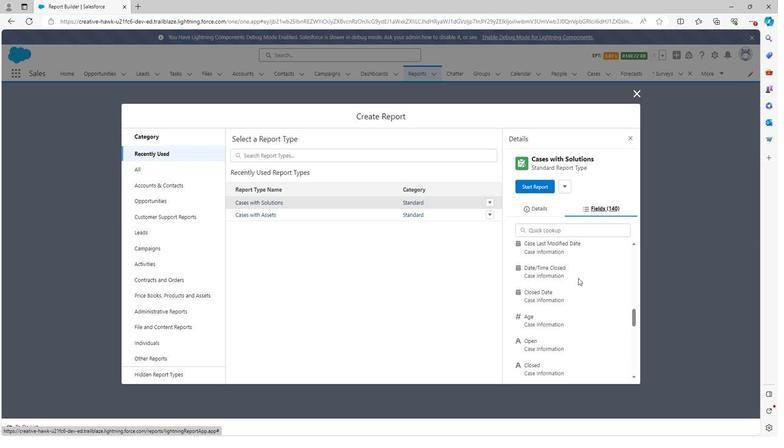
Action: Mouse scrolled (576, 278) with delta (0, 0)
Screenshot: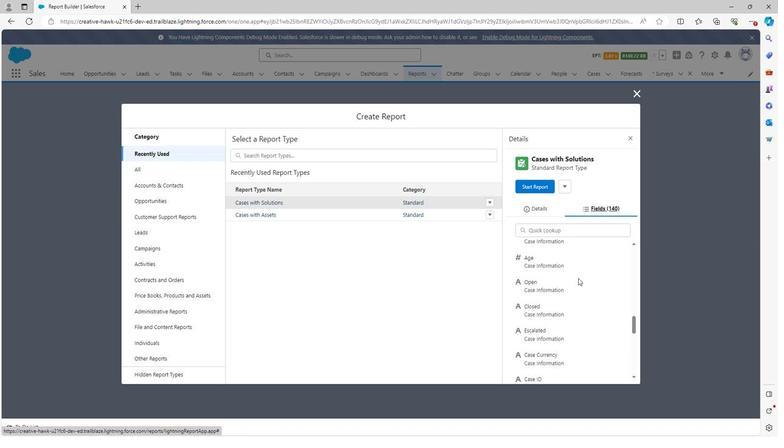 
Action: Mouse scrolled (576, 278) with delta (0, 0)
Screenshot: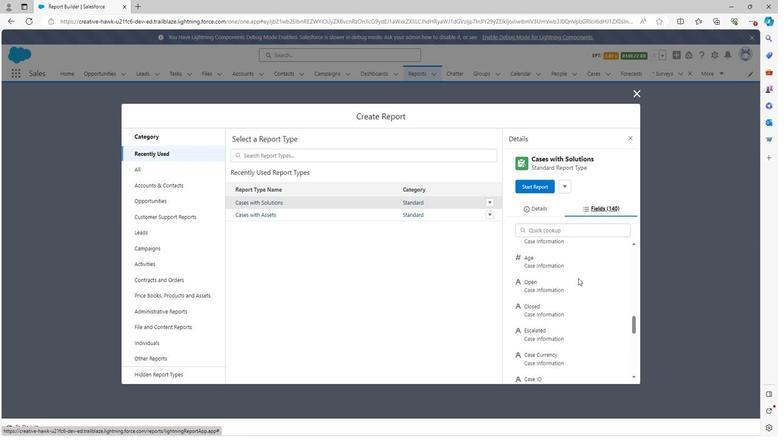 
Action: Mouse scrolled (576, 278) with delta (0, 0)
Screenshot: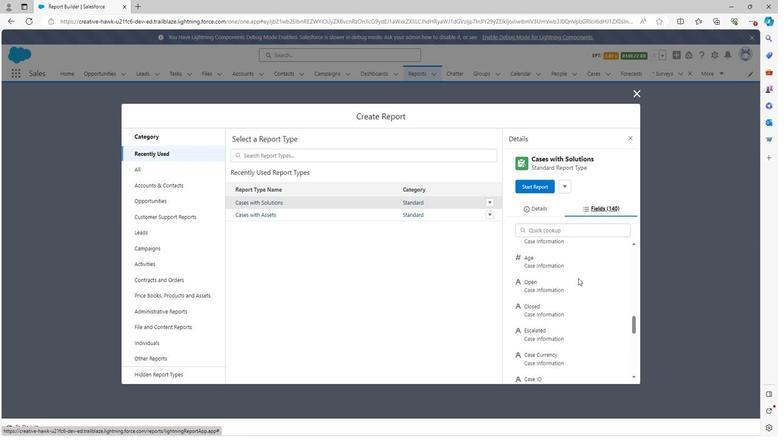 
Action: Mouse scrolled (576, 278) with delta (0, 0)
Screenshot: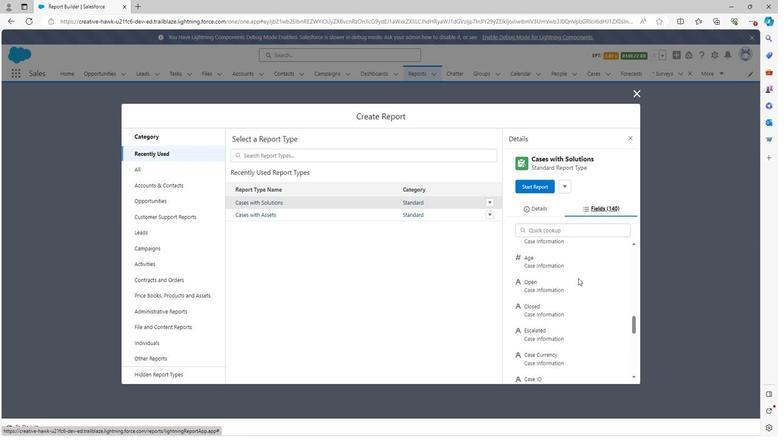
Action: Mouse scrolled (576, 278) with delta (0, 0)
Screenshot: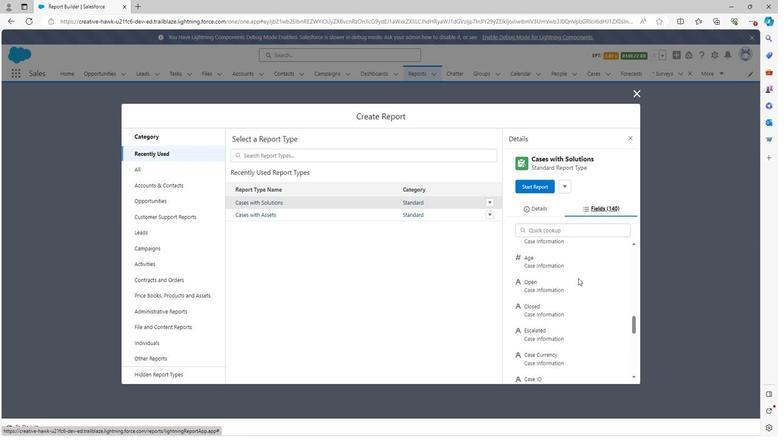 
Action: Mouse scrolled (576, 278) with delta (0, 0)
Screenshot: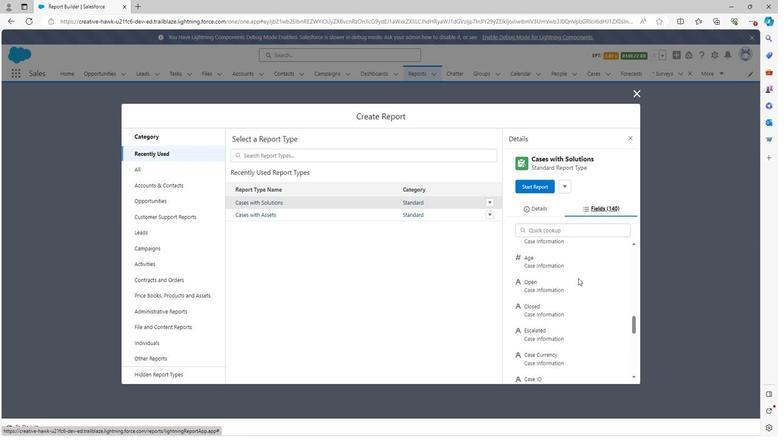 
Action: Mouse scrolled (576, 278) with delta (0, 0)
Screenshot: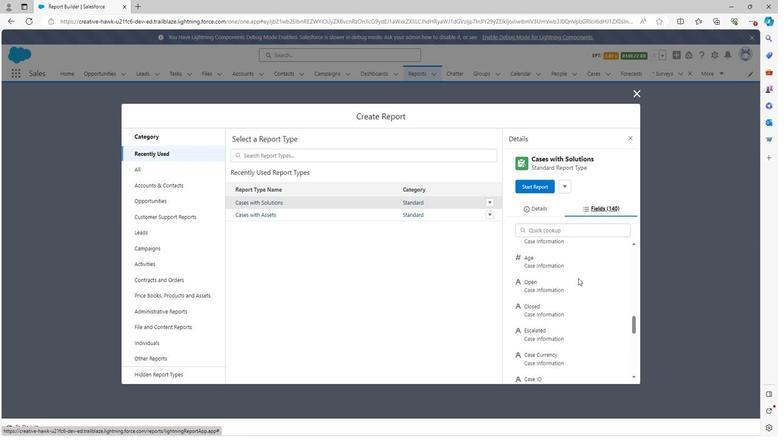 
Action: Mouse scrolled (576, 278) with delta (0, 0)
Screenshot: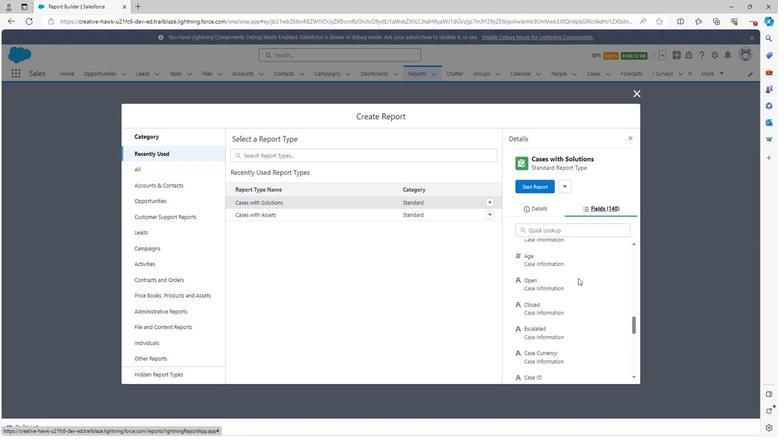 
Action: Mouse moved to (576, 279)
Screenshot: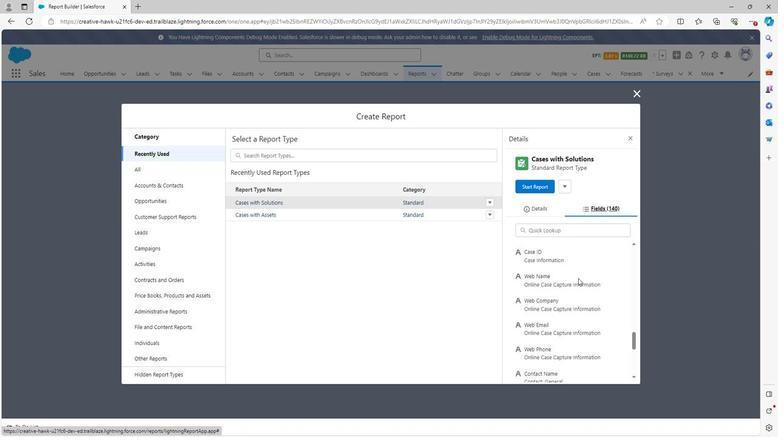 
Action: Mouse scrolled (576, 279) with delta (0, 0)
Screenshot: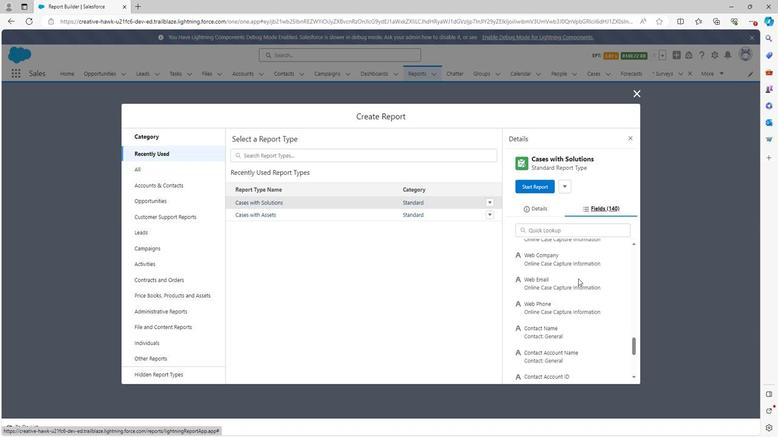 
Action: Mouse scrolled (576, 279) with delta (0, 0)
Screenshot: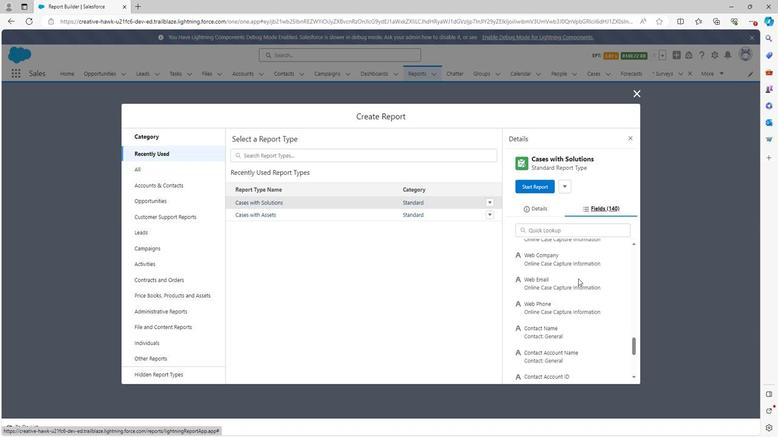 
Action: Mouse scrolled (576, 279) with delta (0, 0)
Screenshot: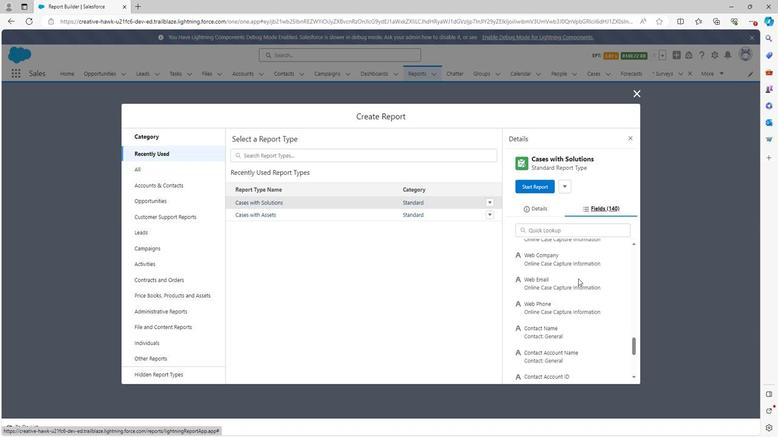 
Action: Mouse scrolled (576, 279) with delta (0, 0)
Screenshot: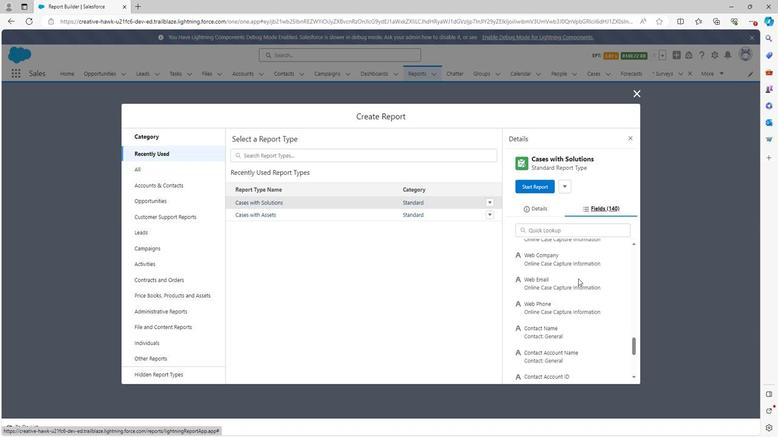 
Action: Mouse scrolled (576, 279) with delta (0, 0)
Screenshot: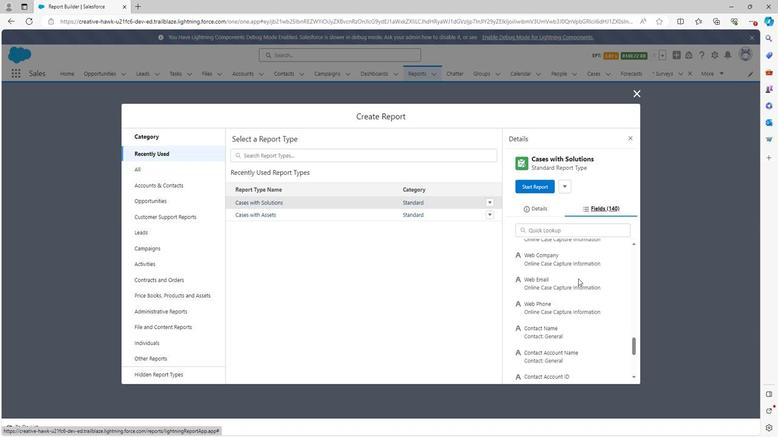 
Action: Mouse scrolled (576, 279) with delta (0, 0)
Screenshot: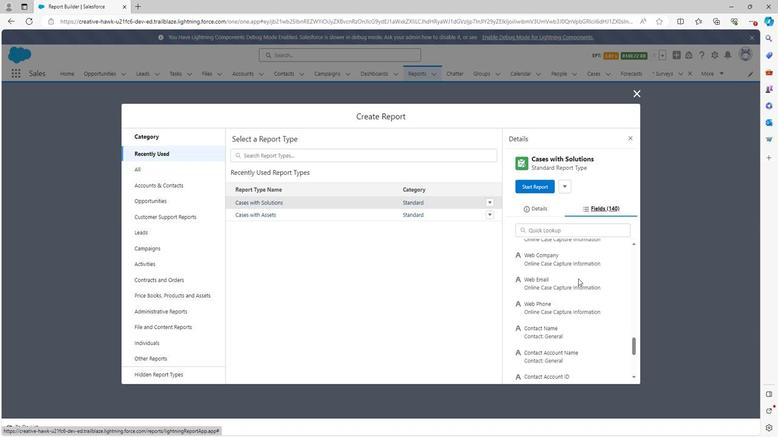 
Action: Mouse scrolled (576, 279) with delta (0, 0)
Screenshot: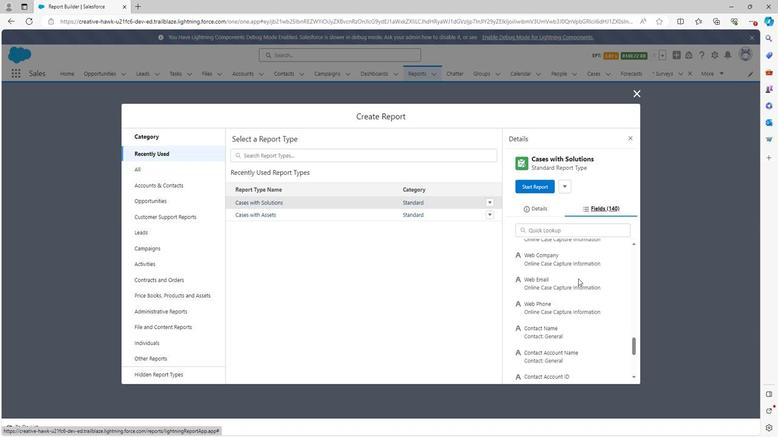
Action: Mouse scrolled (576, 279) with delta (0, 0)
Screenshot: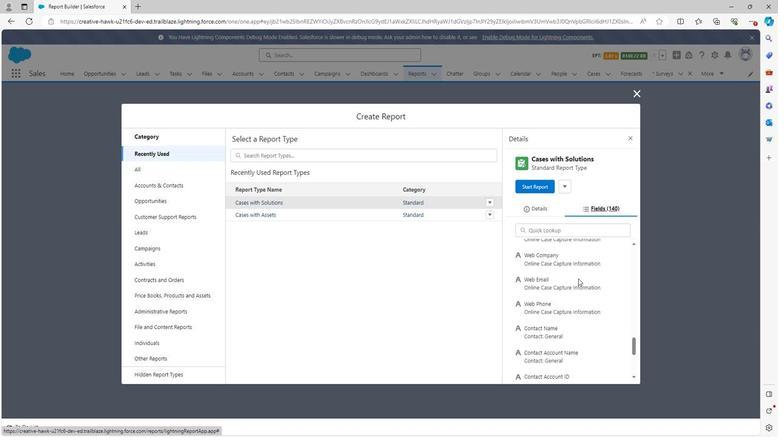 
Action: Mouse moved to (543, 187)
Screenshot: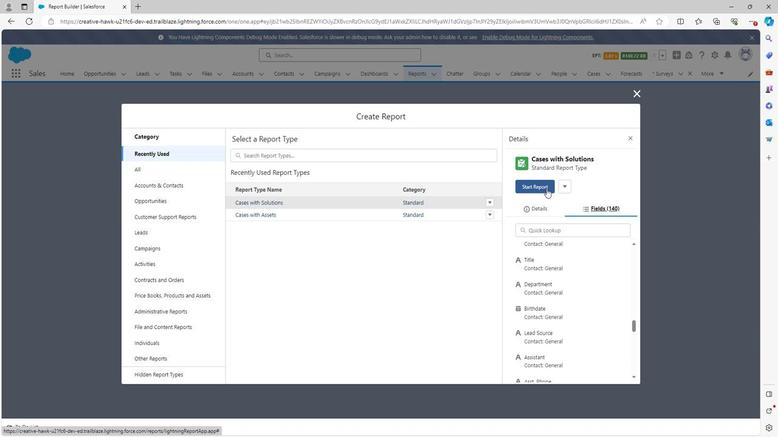 
Action: Mouse pressed left at (543, 187)
Screenshot: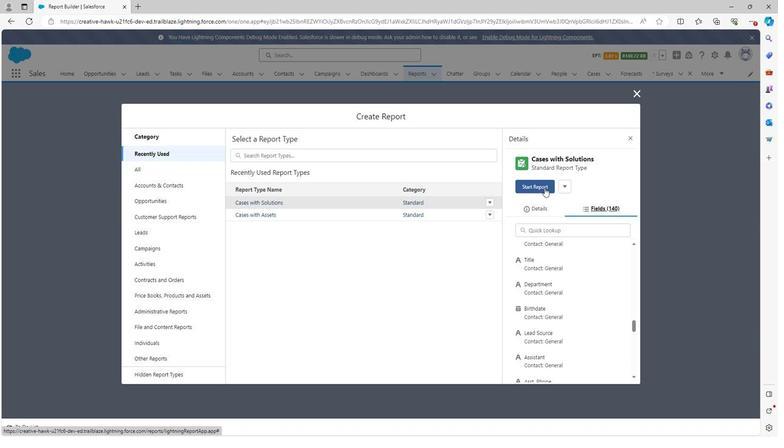 
Action: Mouse moved to (40, 227)
Screenshot: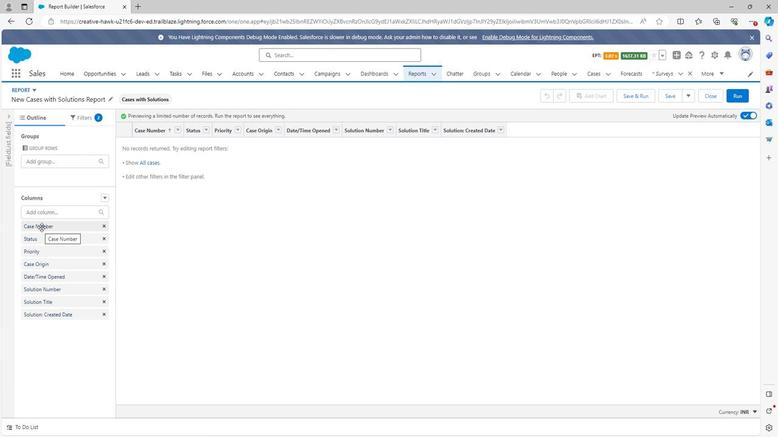 
Action: Mouse pressed left at (40, 227)
Screenshot: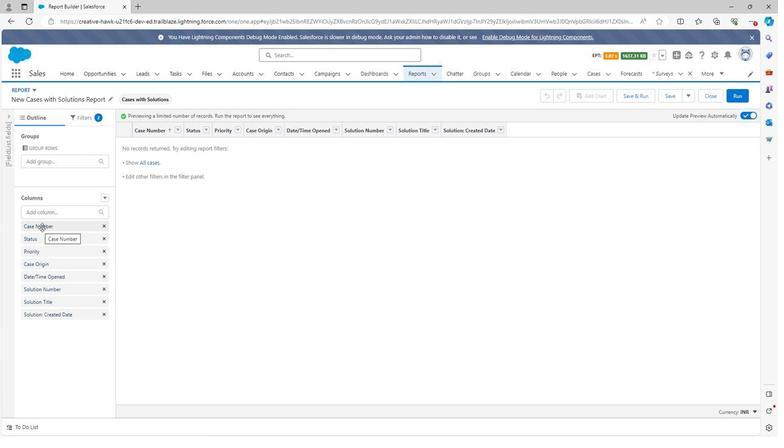 
Action: Mouse moved to (37, 158)
Screenshot: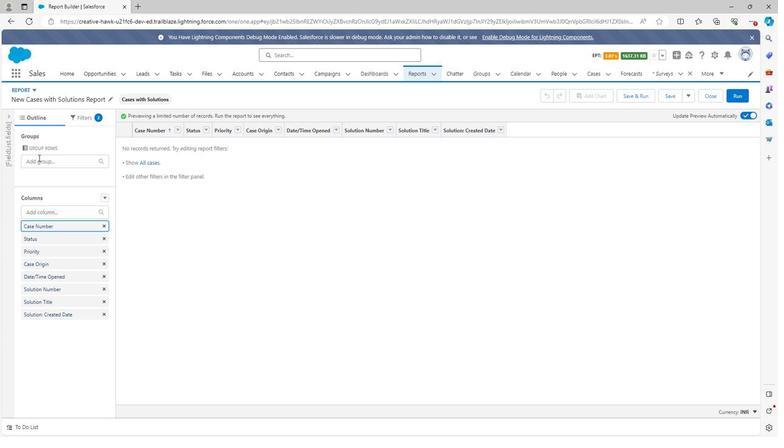 
Action: Mouse pressed left at (37, 158)
Screenshot: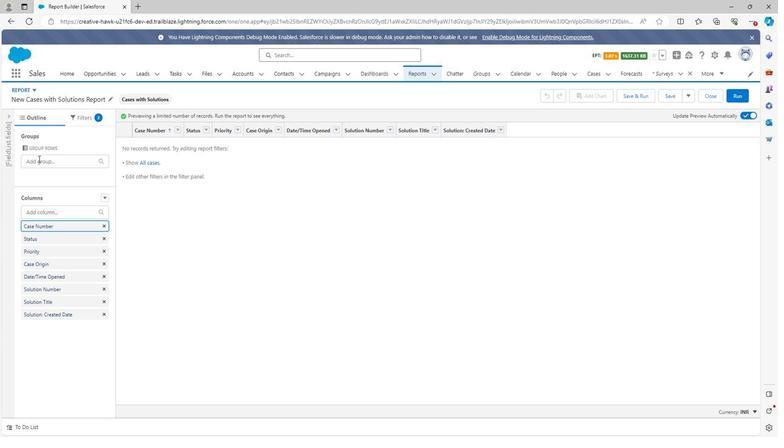 
Action: Mouse moved to (49, 251)
Screenshot: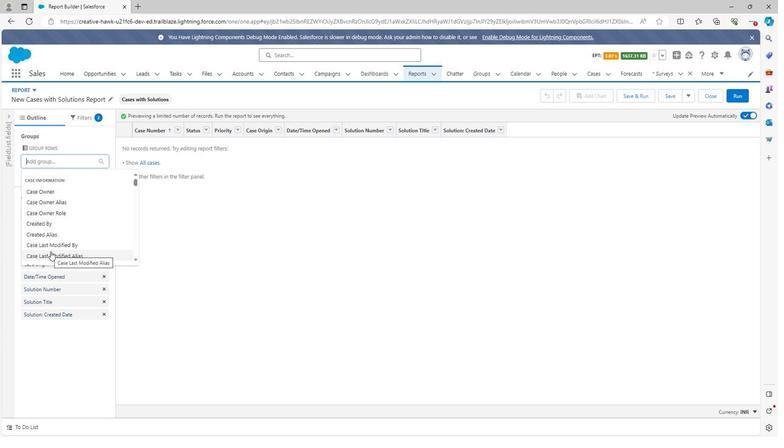 
Action: Mouse pressed left at (49, 251)
Screenshot: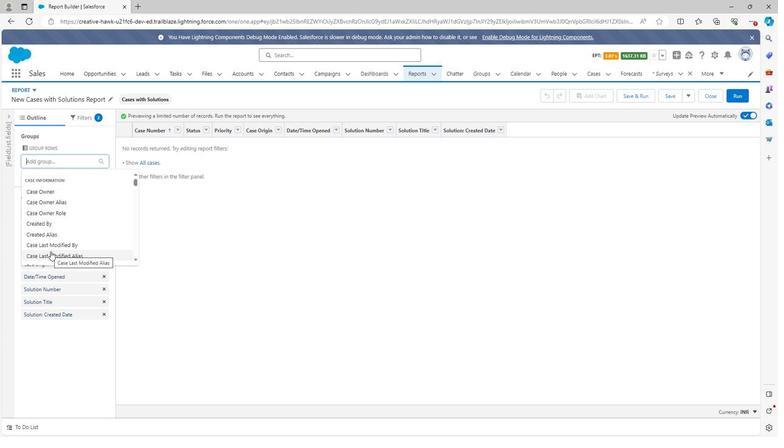 
Action: Mouse moved to (736, 94)
Screenshot: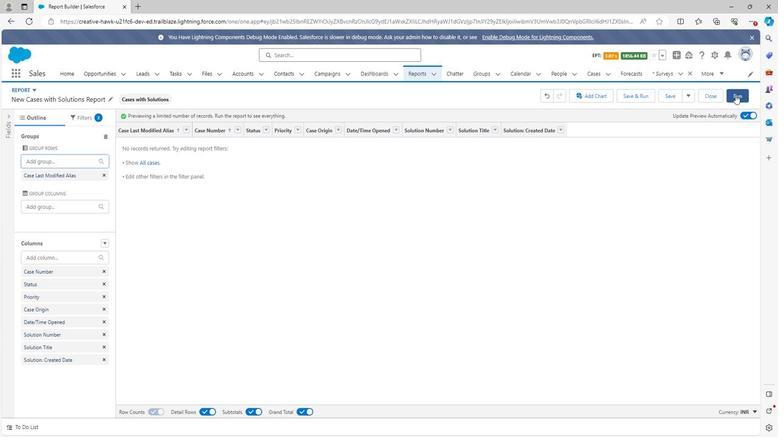 
Action: Mouse pressed left at (736, 94)
Screenshot: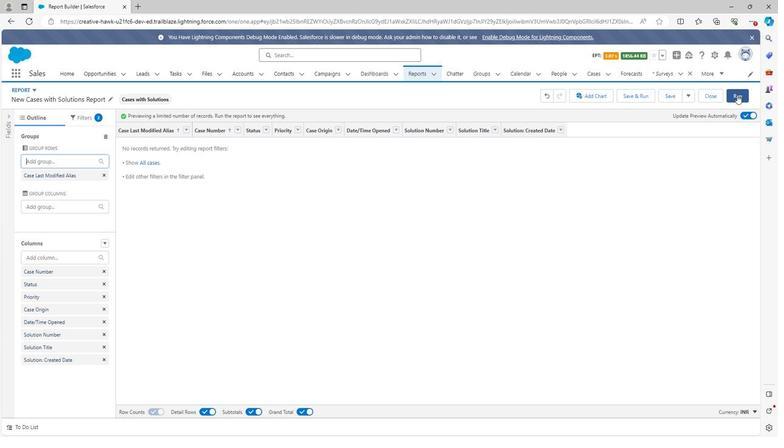 
Action: Mouse moved to (596, 101)
Screenshot: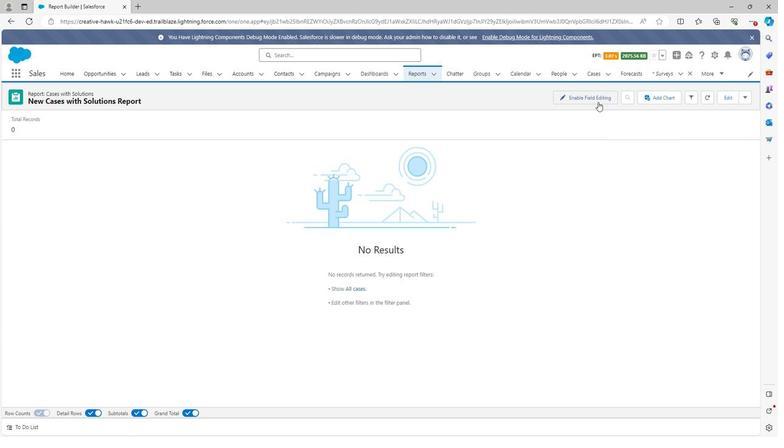 
Action: Mouse pressed left at (596, 101)
Screenshot: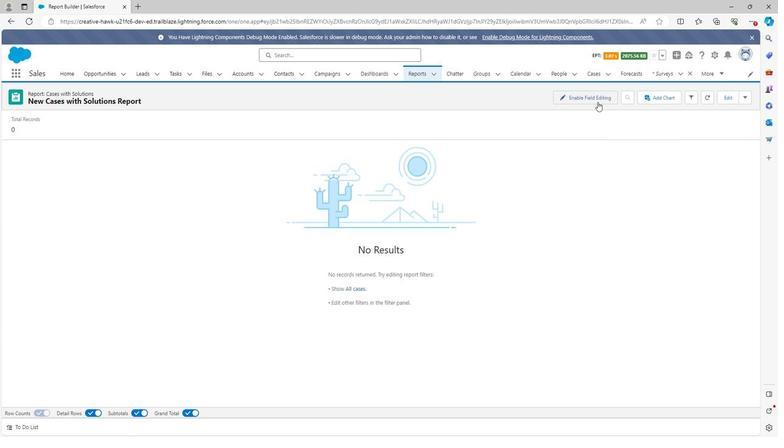 
Action: Mouse moved to (416, 69)
Screenshot: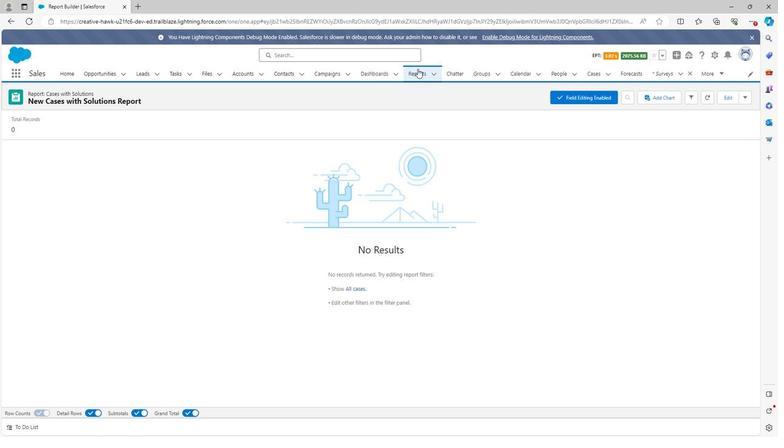 
Action: Mouse pressed left at (416, 69)
Screenshot: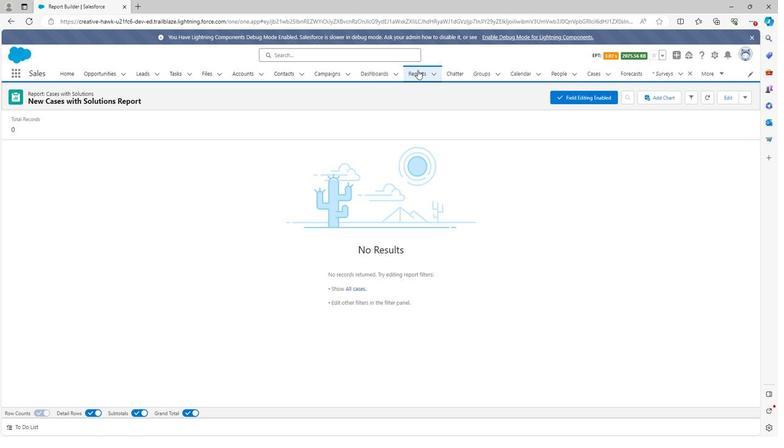 
Action: Mouse moved to (667, 104)
Screenshot: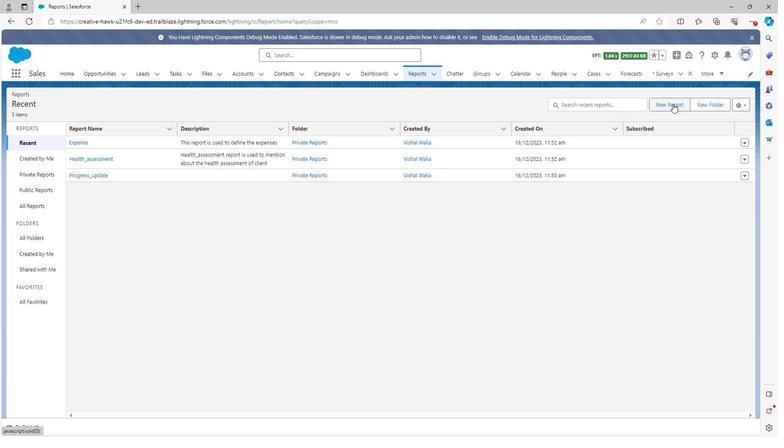 
Action: Mouse pressed left at (667, 104)
Screenshot: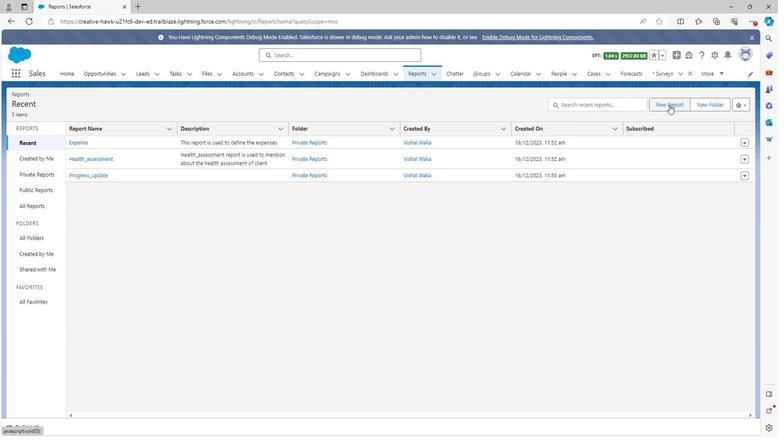 
Action: Mouse moved to (276, 156)
Screenshot: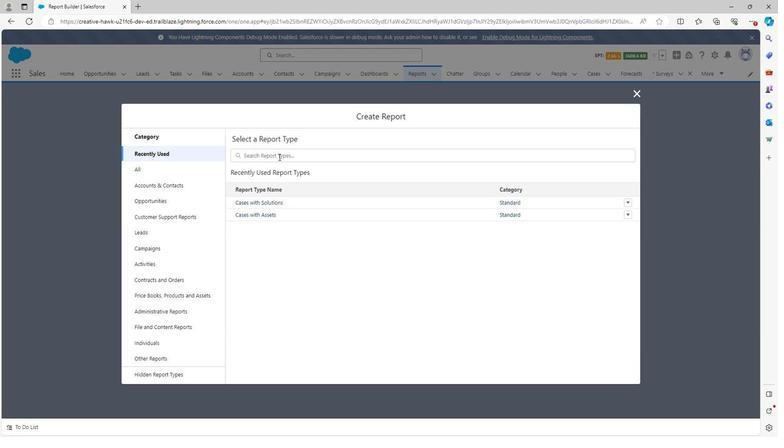 
Action: Mouse pressed left at (276, 156)
Screenshot: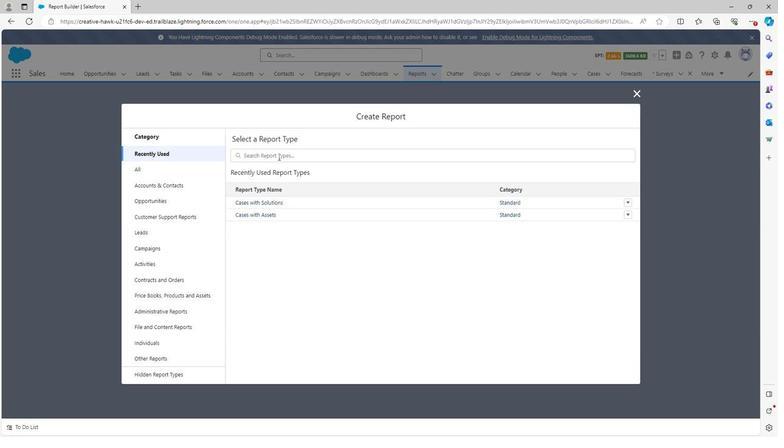 
Action: Mouse moved to (268, 204)
Screenshot: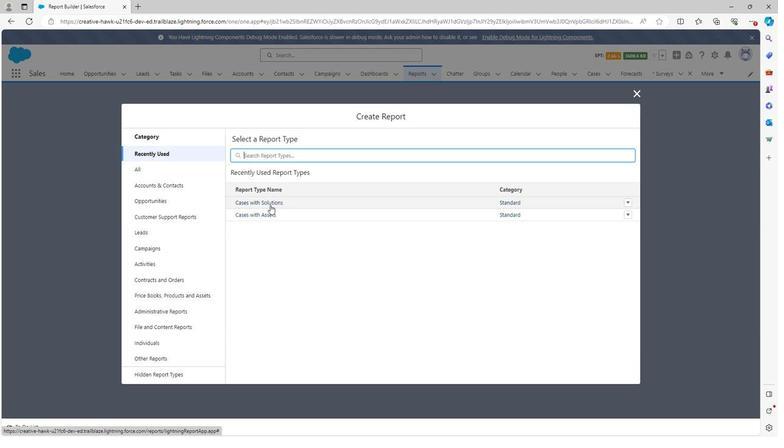 
Action: Mouse pressed left at (268, 204)
Screenshot: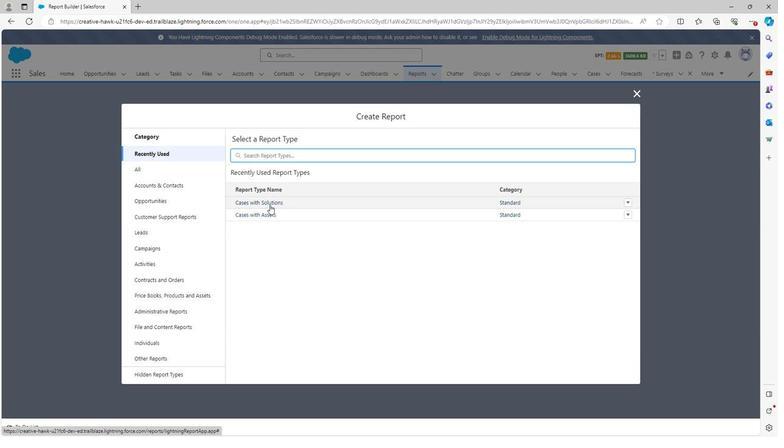 
Action: Mouse moved to (564, 223)
Screenshot: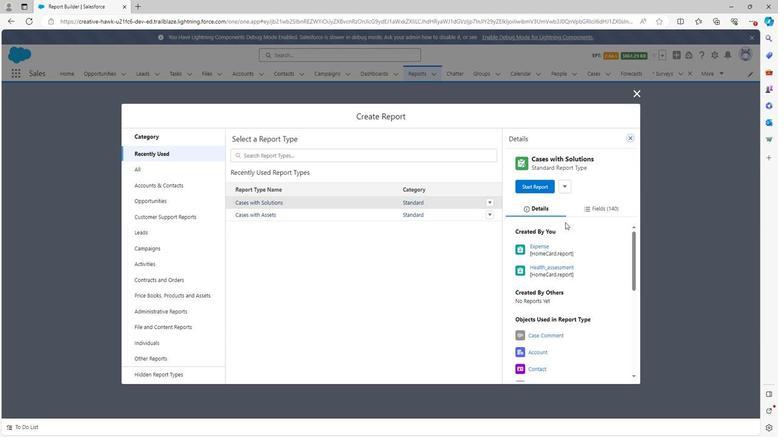 
Action: Mouse scrolled (564, 222) with delta (0, 0)
Screenshot: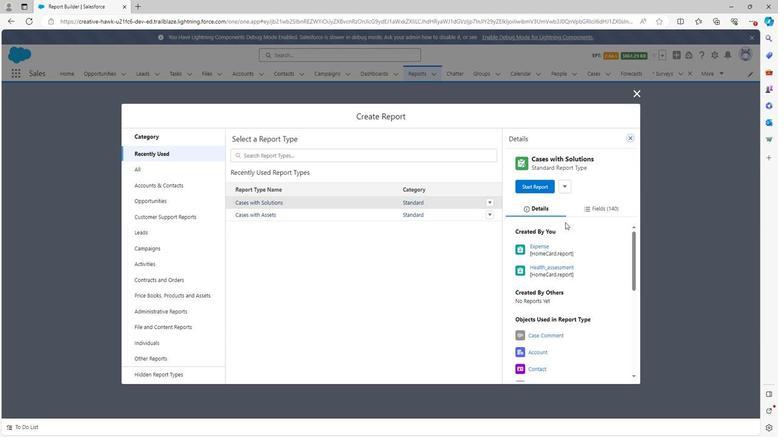 
Action: Mouse moved to (564, 223)
Screenshot: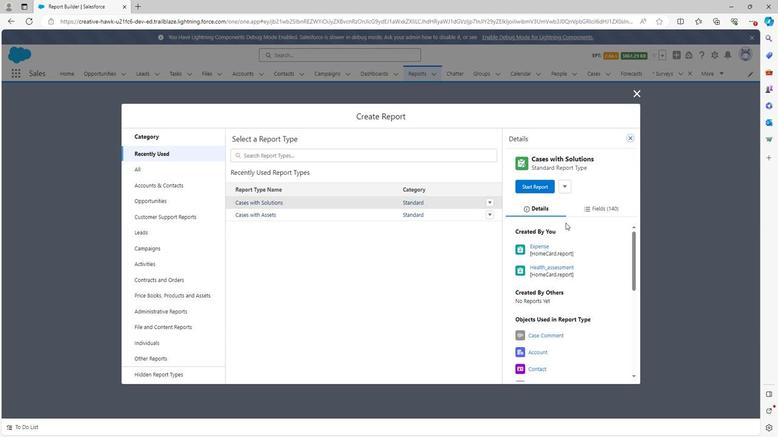 
Action: Mouse scrolled (564, 223) with delta (0, 0)
Screenshot: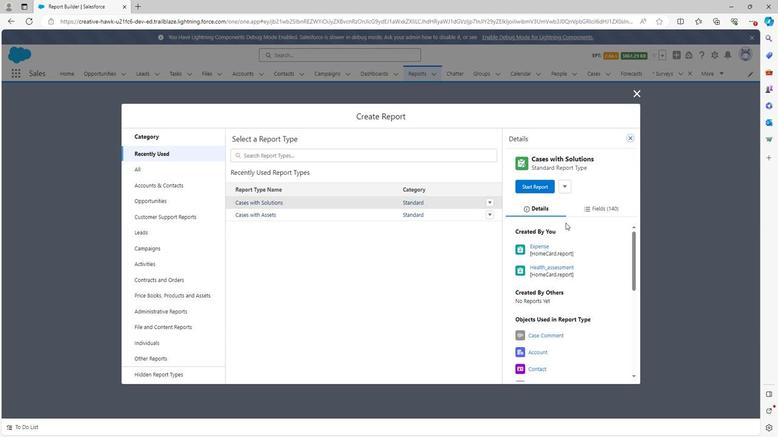 
Action: Mouse scrolled (564, 223) with delta (0, 0)
Screenshot: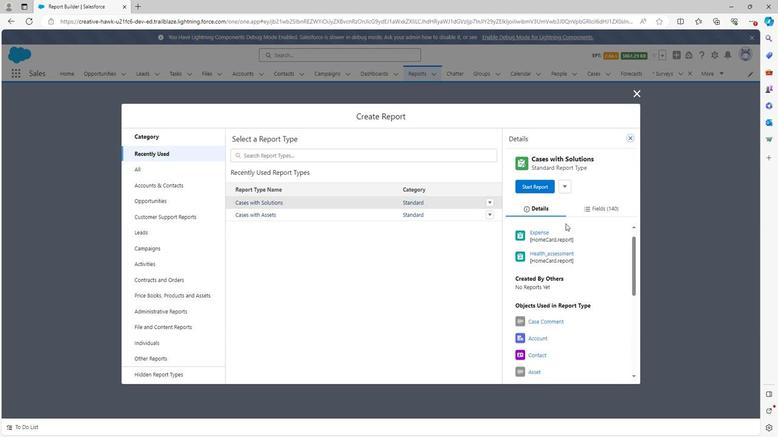 
Action: Mouse scrolled (564, 223) with delta (0, 0)
Screenshot: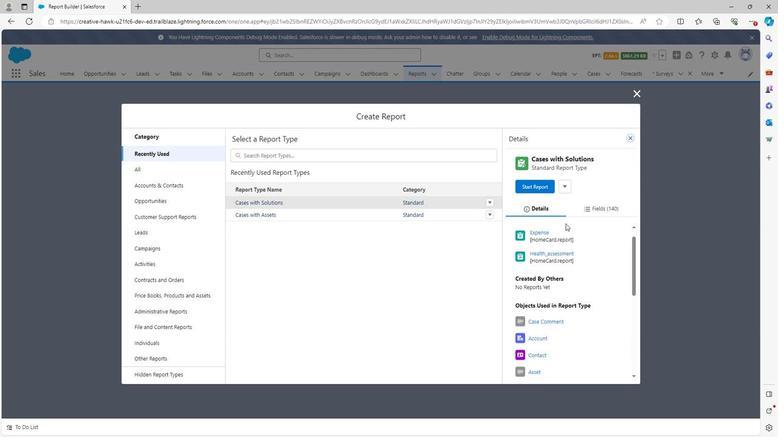 
Action: Mouse scrolled (564, 223) with delta (0, 0)
Screenshot: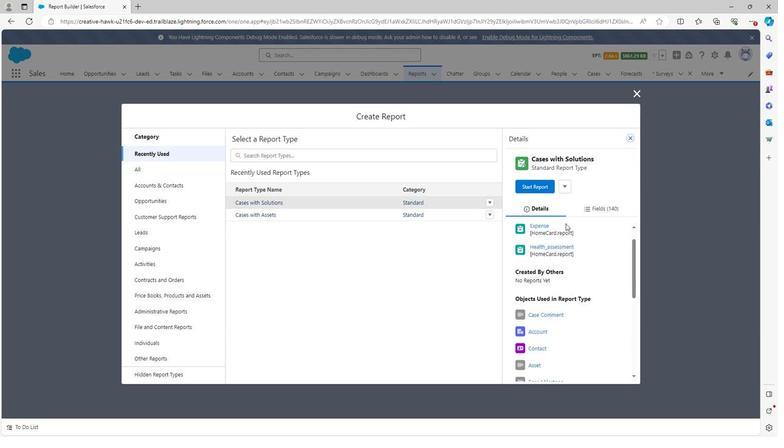 
Action: Mouse scrolled (564, 223) with delta (0, 0)
Screenshot: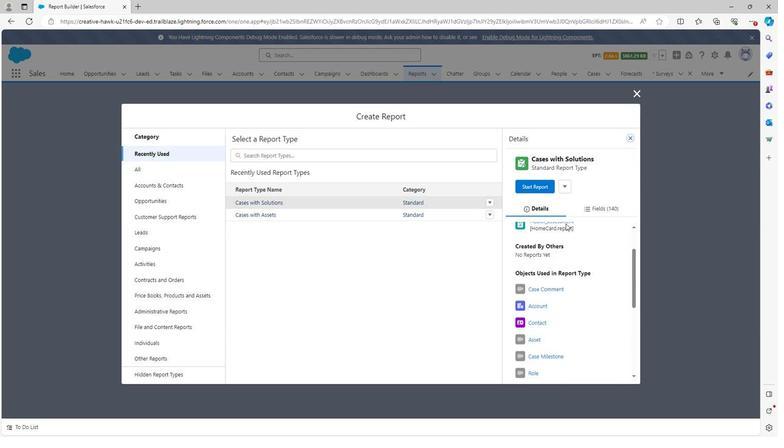 
Action: Mouse scrolled (564, 223) with delta (0, 0)
Screenshot: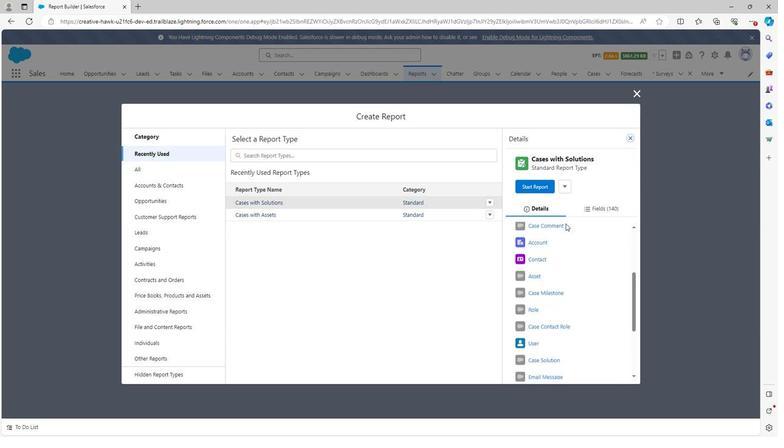 
Action: Mouse moved to (564, 224)
Screenshot: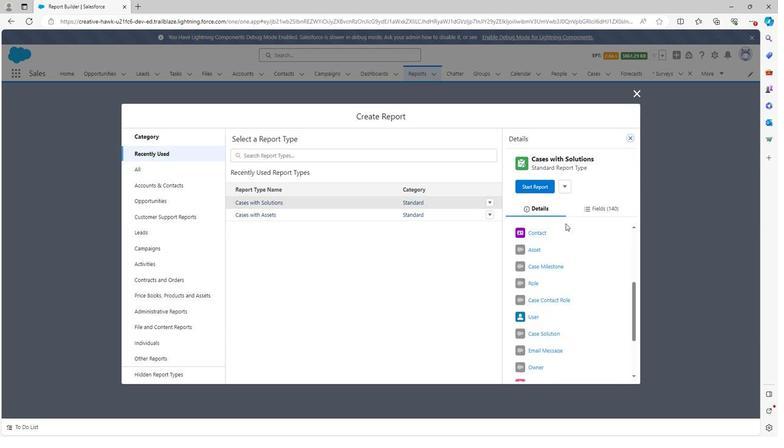 
Action: Mouse scrolled (564, 223) with delta (0, 0)
Screenshot: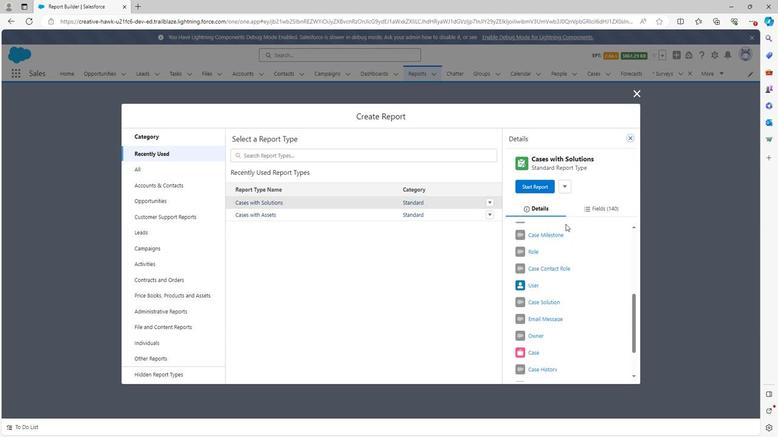 
Action: Mouse scrolled (564, 223) with delta (0, 0)
Screenshot: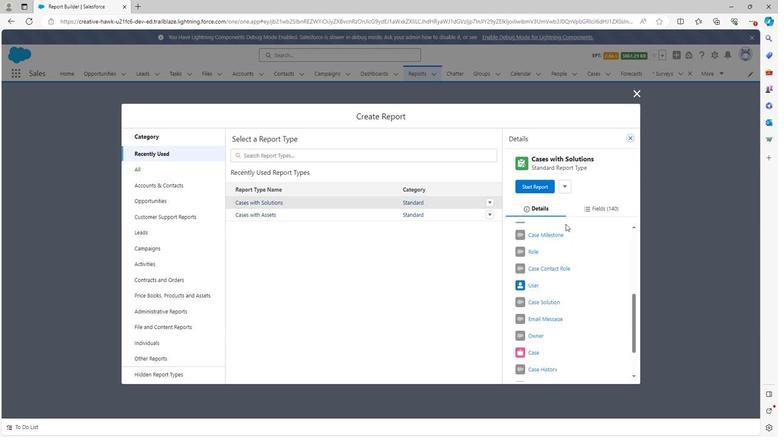 
Action: Mouse moved to (564, 224)
Screenshot: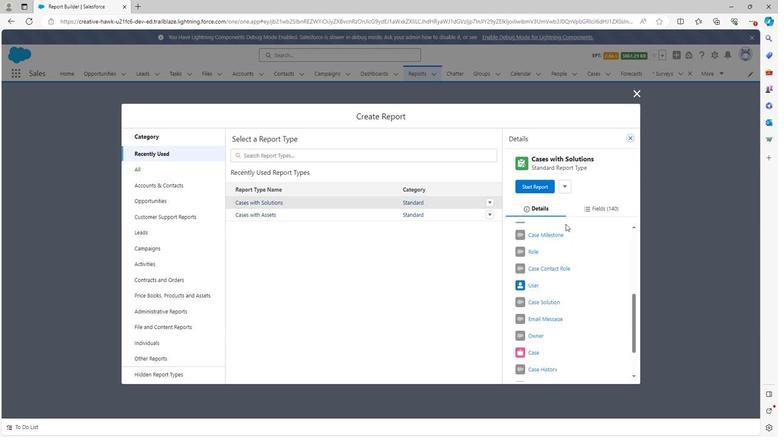 
Action: Mouse scrolled (564, 223) with delta (0, 0)
Screenshot: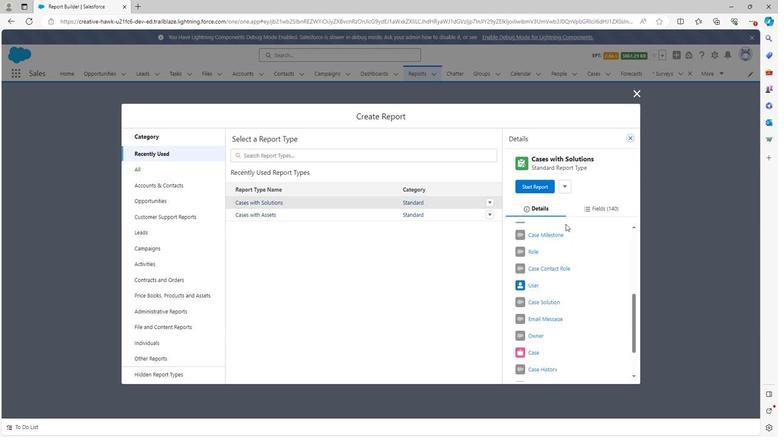 
Action: Mouse scrolled (564, 223) with delta (0, 0)
Screenshot: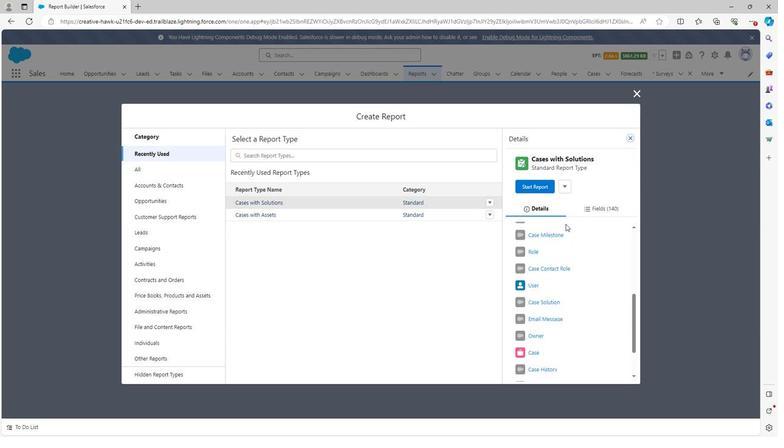 
Action: Mouse scrolled (564, 223) with delta (0, 0)
Screenshot: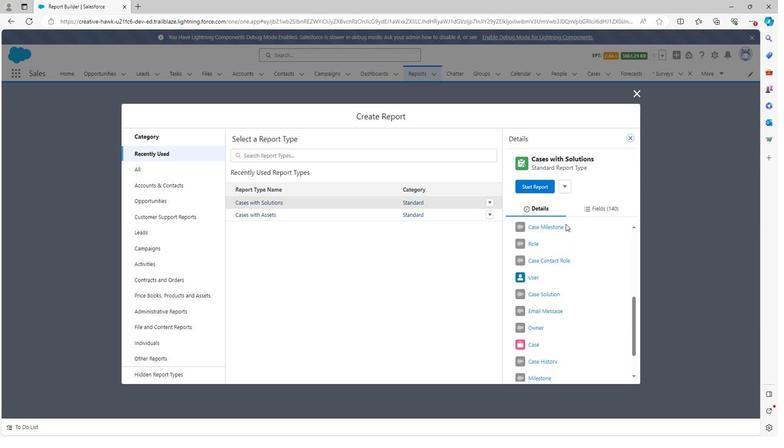 
Action: Mouse moved to (563, 224)
Screenshot: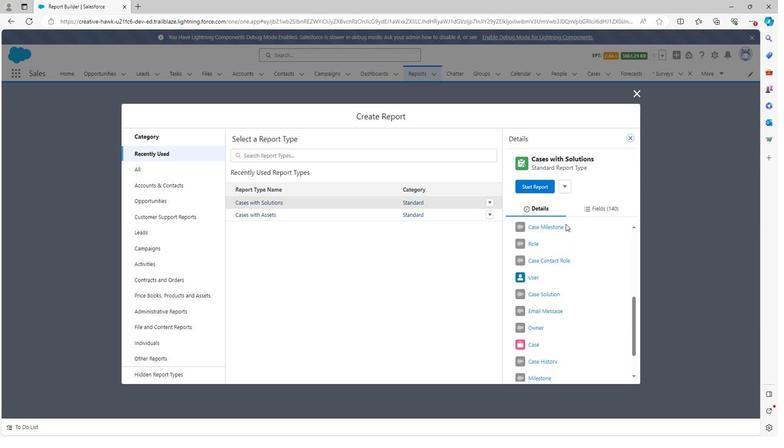 
Action: Mouse scrolled (563, 223) with delta (0, 0)
Screenshot: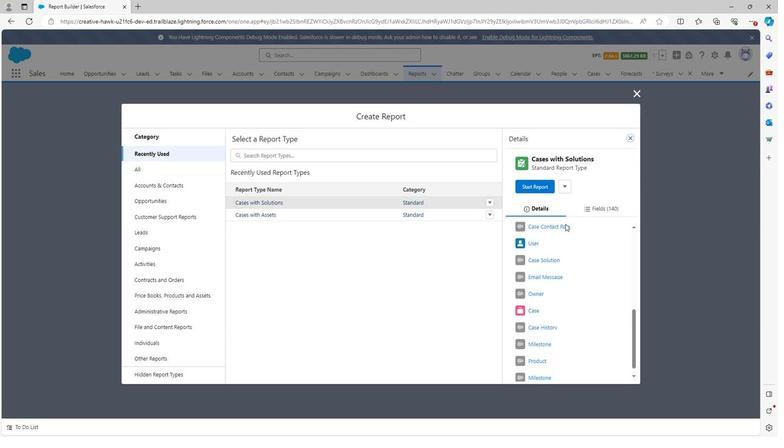
Action: Mouse moved to (540, 285)
Screenshot: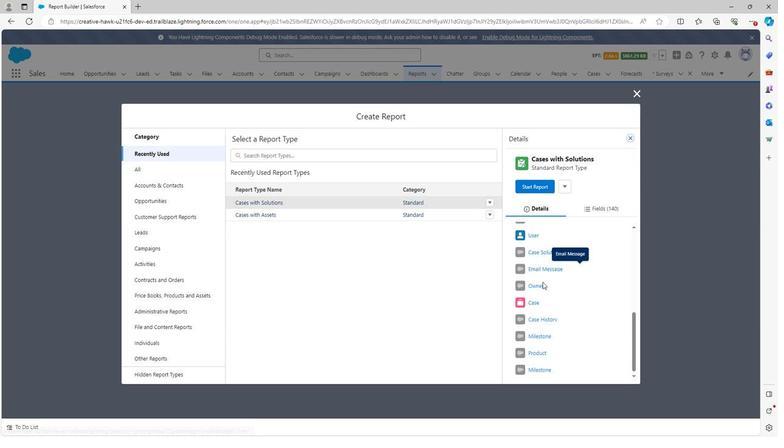 
Action: Mouse scrolled (540, 285) with delta (0, 0)
Screenshot: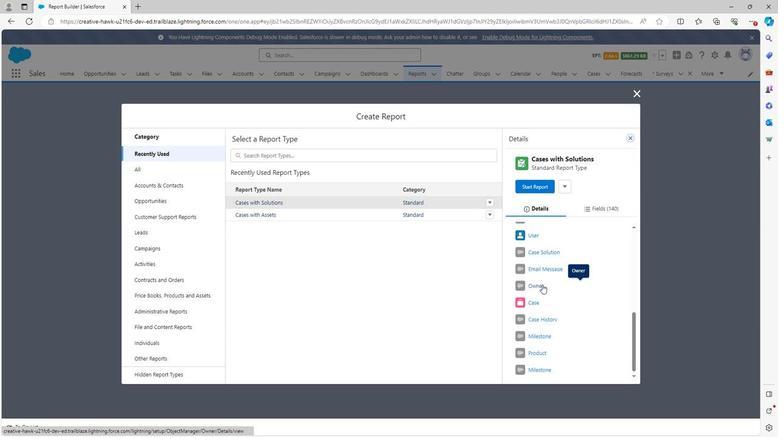 
Action: Mouse scrolled (540, 285) with delta (0, 0)
Screenshot: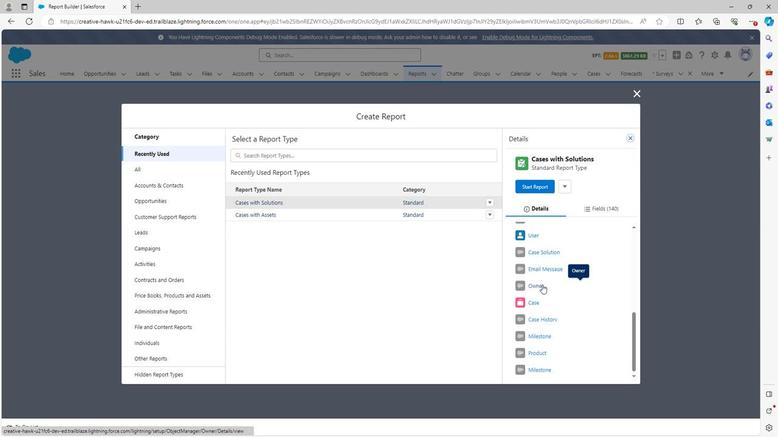 
Action: Mouse scrolled (540, 285) with delta (0, 0)
Screenshot: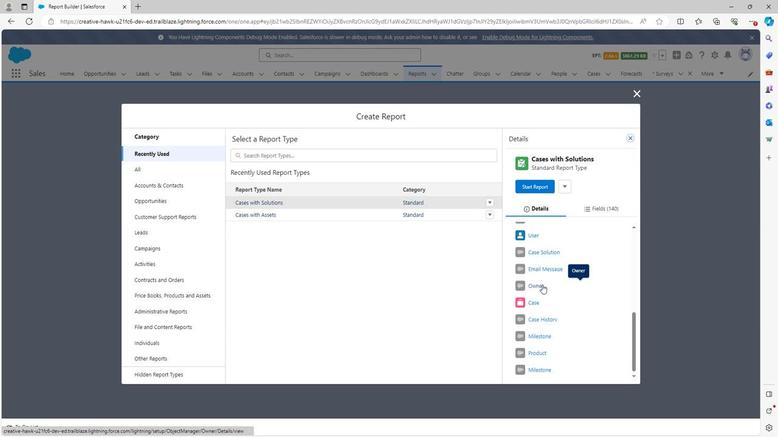 
Action: Mouse scrolled (540, 285) with delta (0, 0)
Screenshot: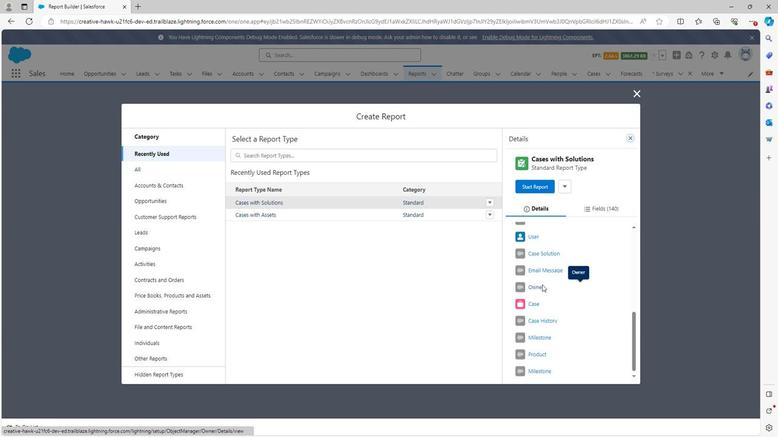 
Action: Mouse scrolled (540, 285) with delta (0, 0)
Screenshot: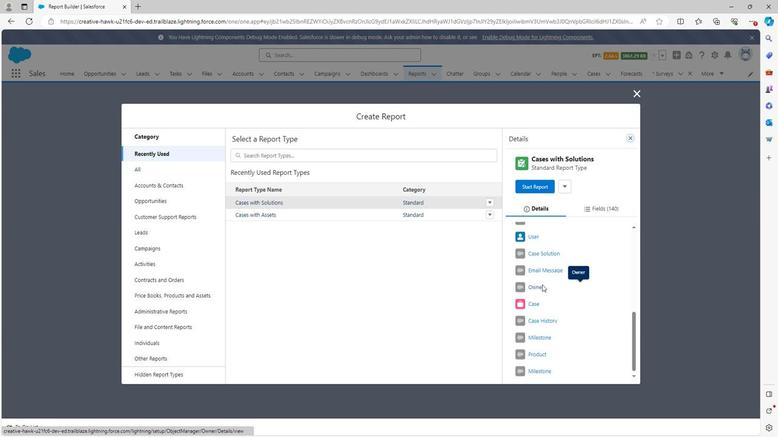 
Action: Mouse moved to (535, 255)
Screenshot: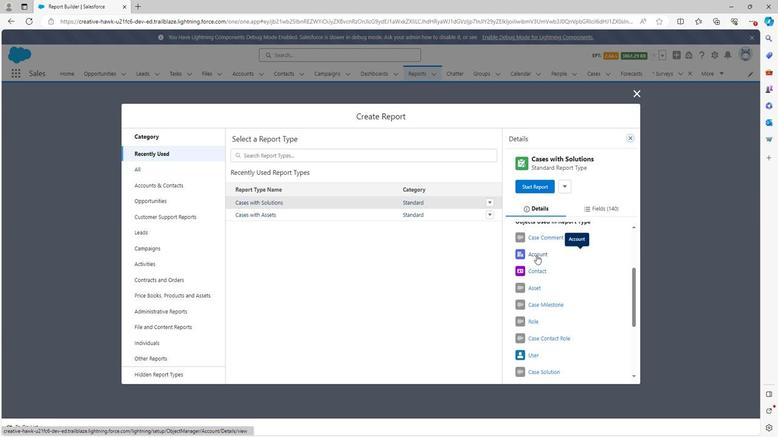 
Action: Mouse pressed left at (535, 255)
Screenshot: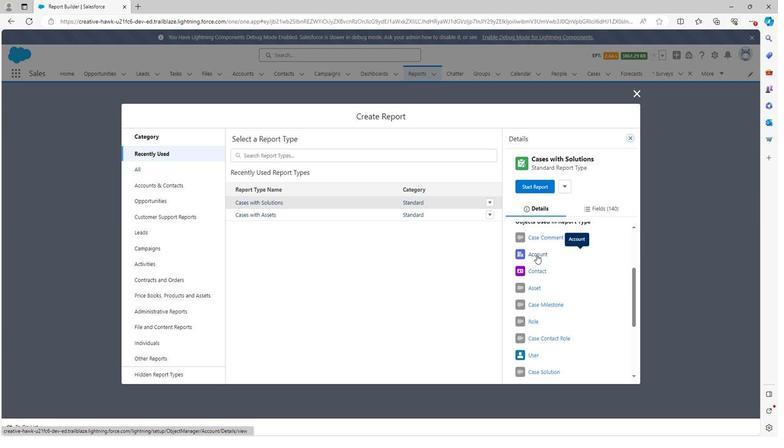 
Action: Mouse moved to (221, 7)
Screenshot: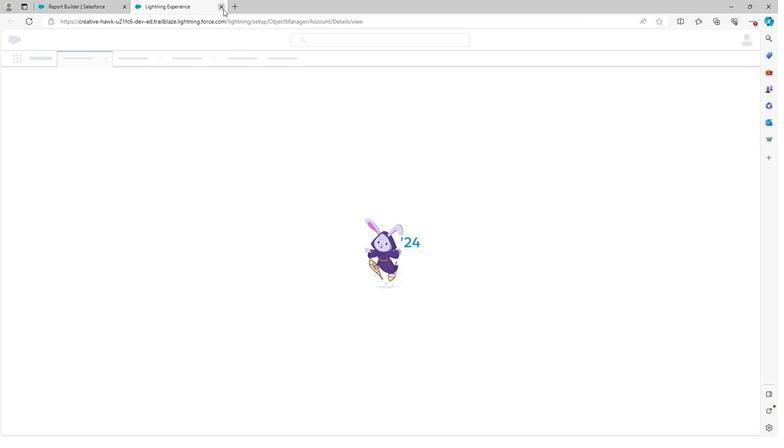
Action: Mouse pressed left at (221, 7)
Screenshot: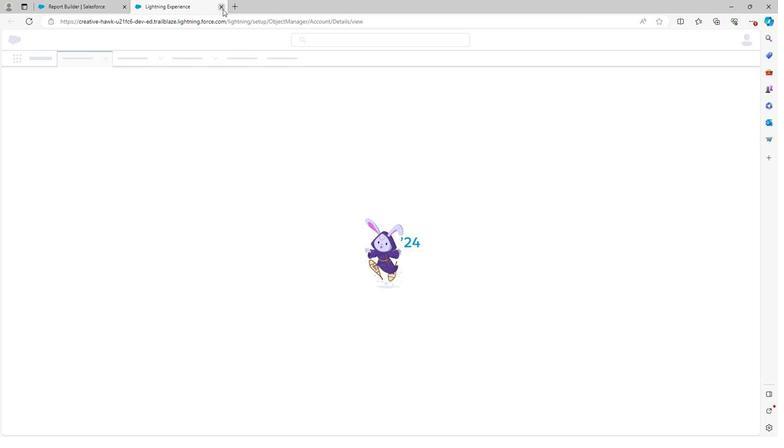 
Action: Mouse moved to (563, 254)
Screenshot: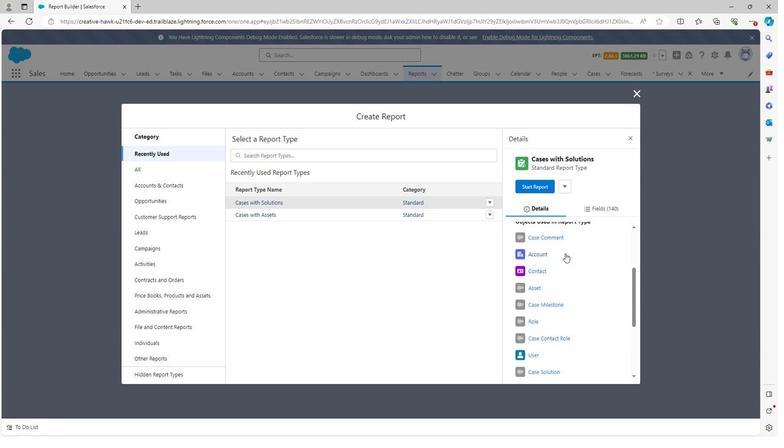 
Action: Mouse pressed left at (563, 254)
Screenshot: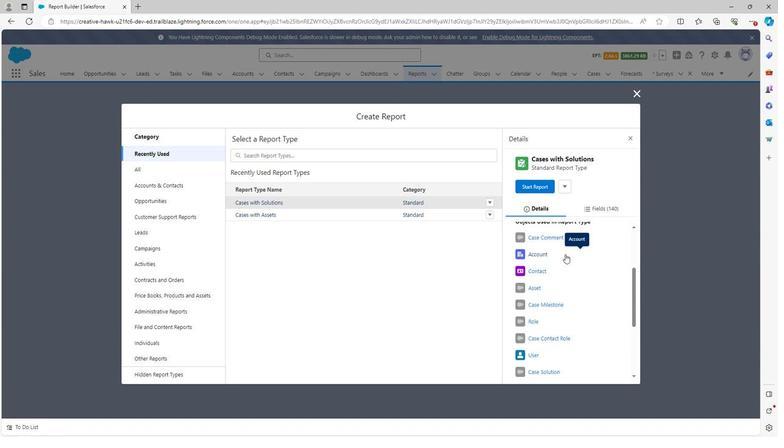 
Action: Mouse moved to (219, 4)
Screenshot: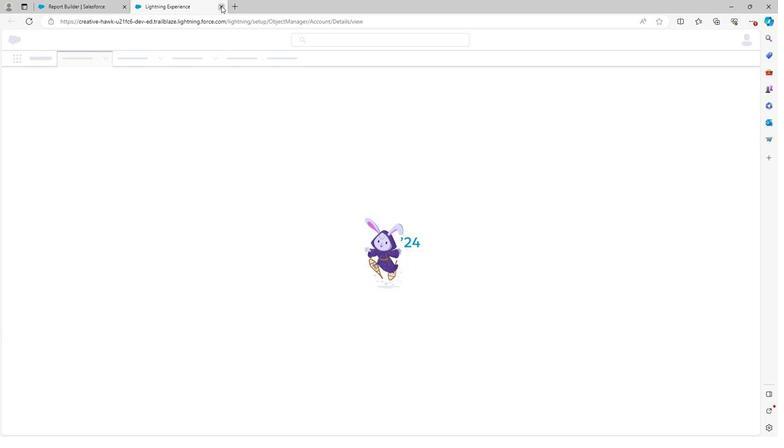 
Action: Mouse pressed left at (219, 4)
Screenshot: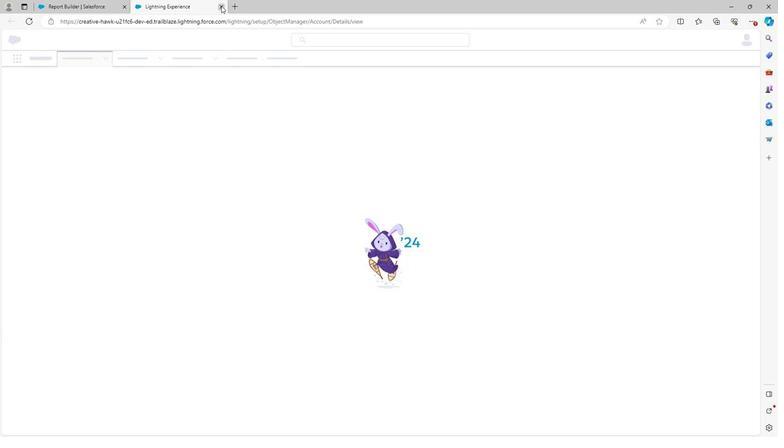 
Action: Mouse moved to (538, 189)
Screenshot: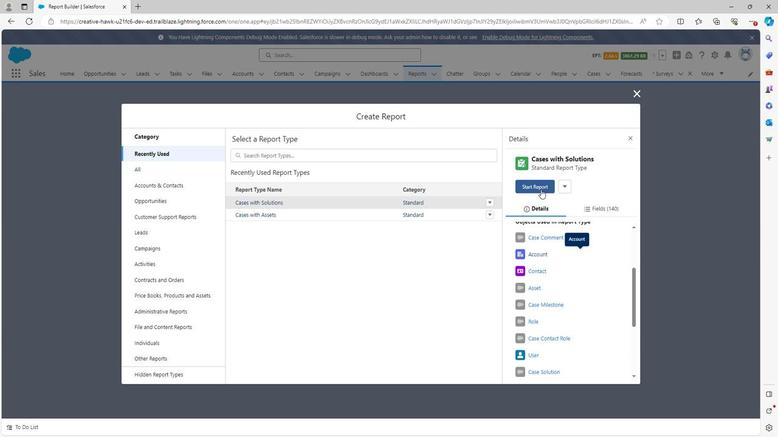 
Action: Mouse pressed left at (538, 189)
Screenshot: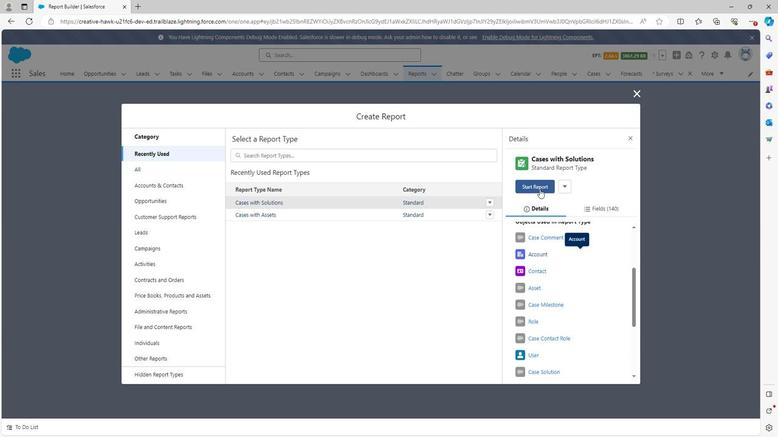 
Action: Mouse moved to (729, 96)
Screenshot: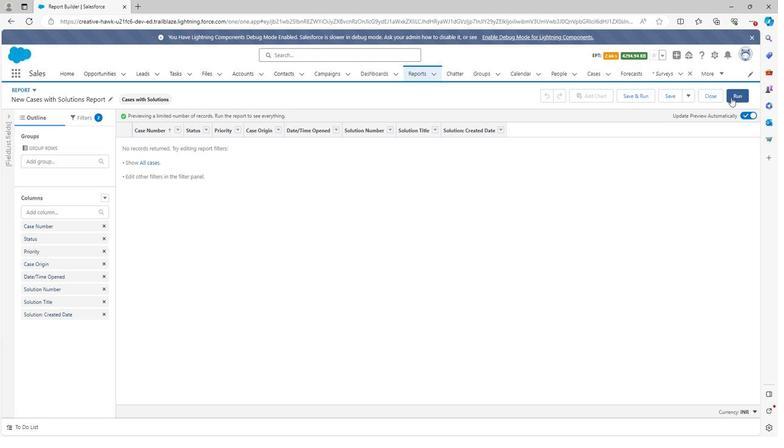 
Action: Mouse pressed left at (729, 96)
Screenshot: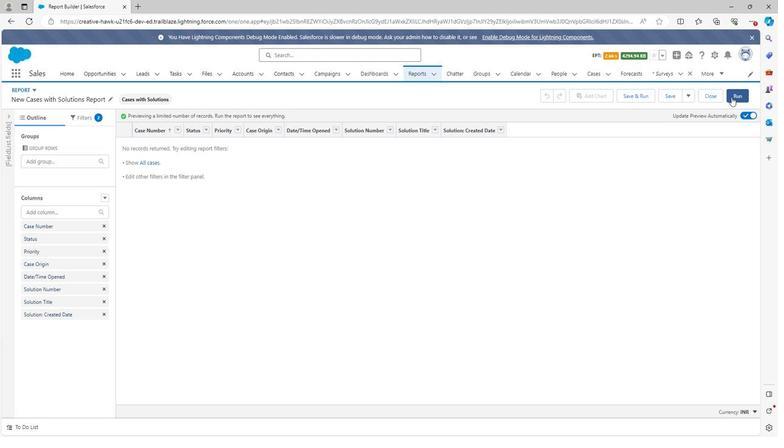 
Action: Mouse moved to (413, 72)
Screenshot: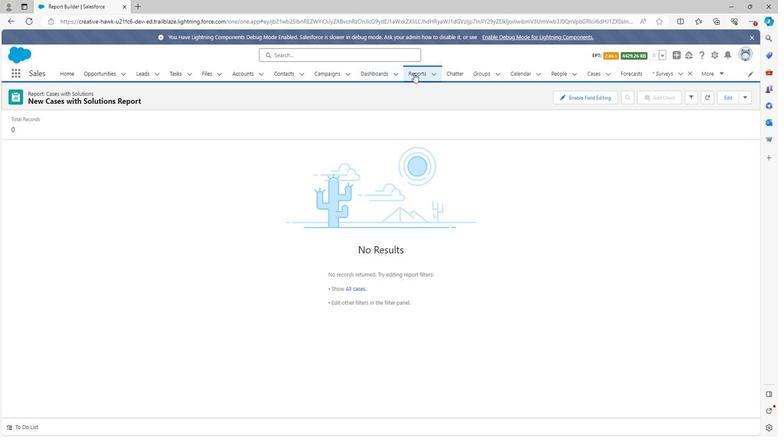 
Action: Mouse pressed left at (413, 72)
Screenshot: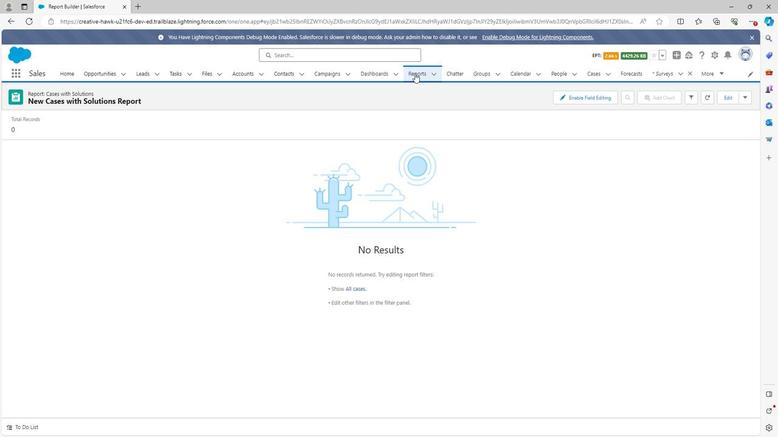 
Action: Mouse moved to (379, 183)
Screenshot: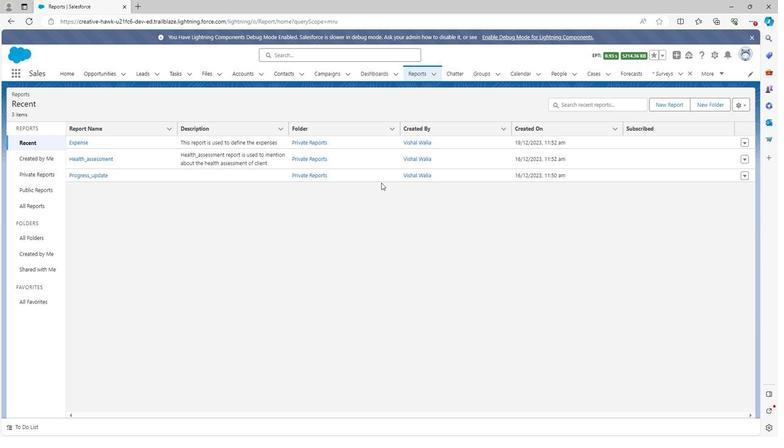 
